Task: Find connections with filter location Cannock with filter topic #Entrepreneurshipwith filter profile language Potuguese with filter current company Intellias with filter school Jamnalal Bajaj Institute of Management Studies (JBIMS) with filter industry Consumer Goods Rental with filter service category Event Planning with filter keywords title Courier
Action: Mouse moved to (523, 79)
Screenshot: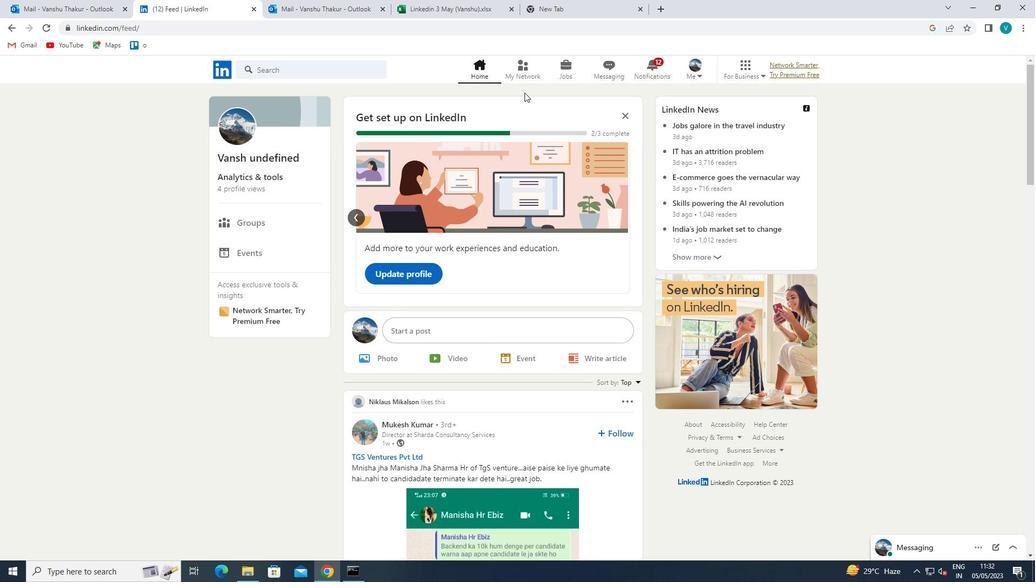 
Action: Mouse pressed left at (523, 79)
Screenshot: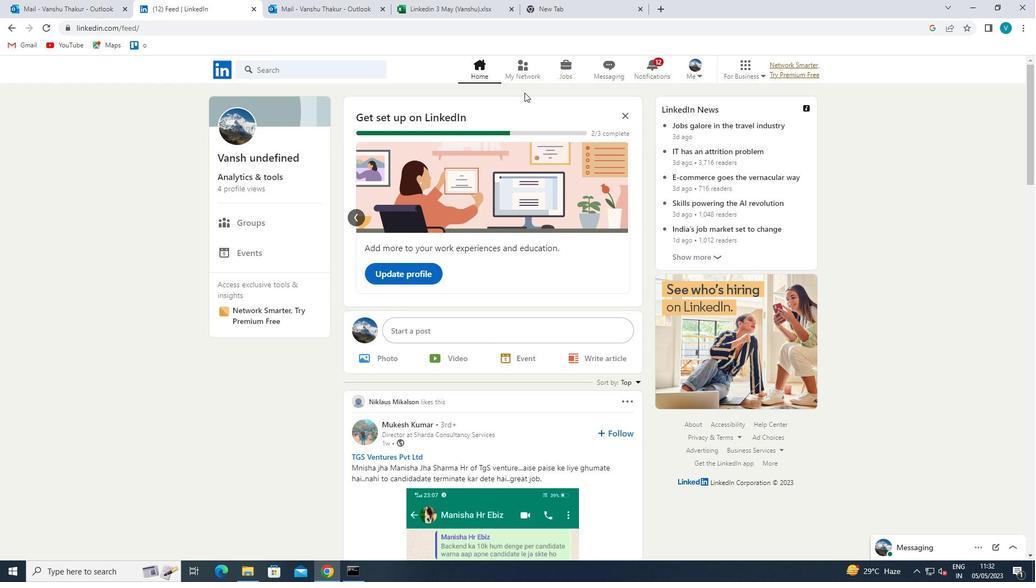 
Action: Mouse moved to (320, 127)
Screenshot: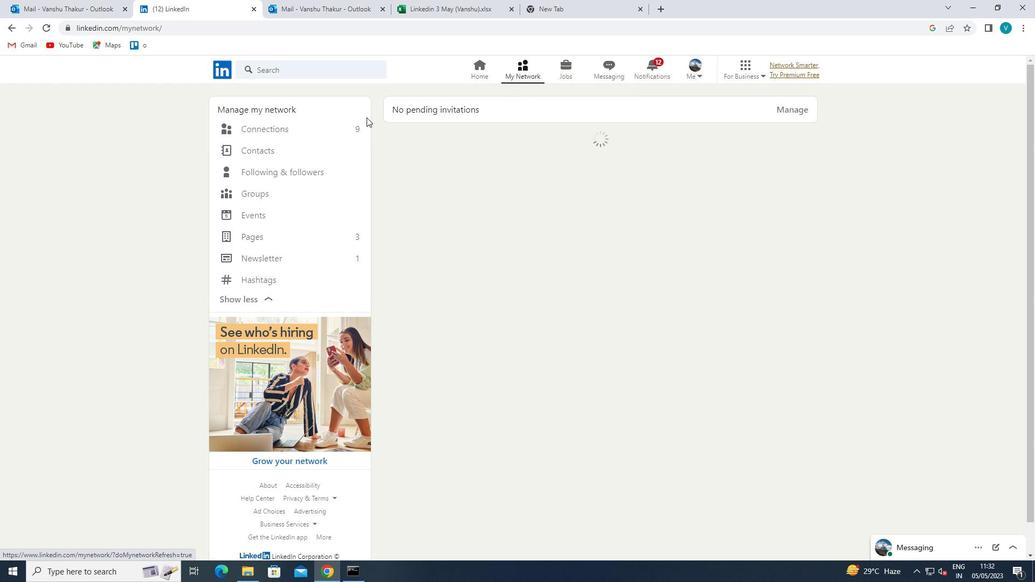 
Action: Mouse pressed left at (320, 127)
Screenshot: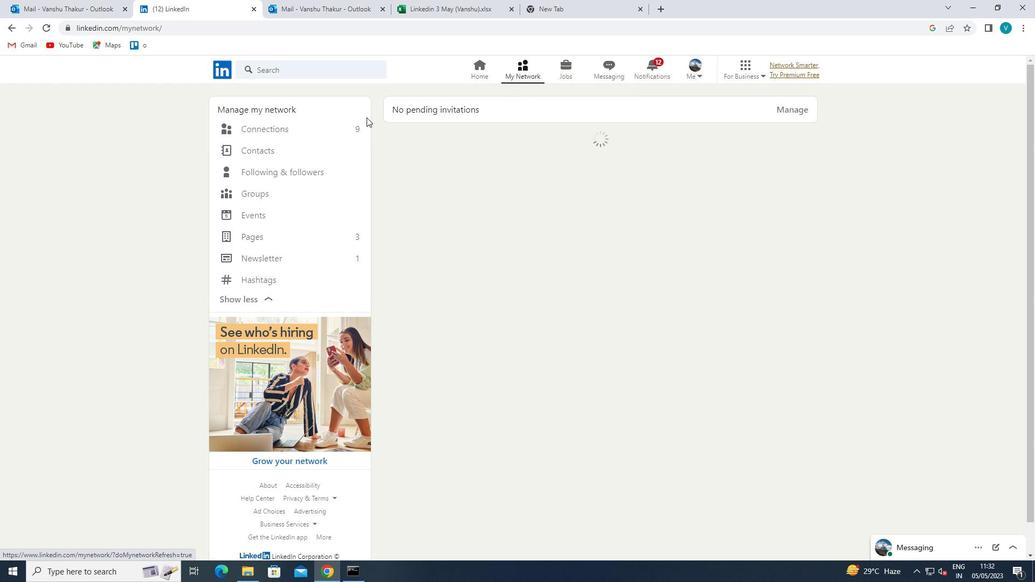 
Action: Mouse moved to (603, 128)
Screenshot: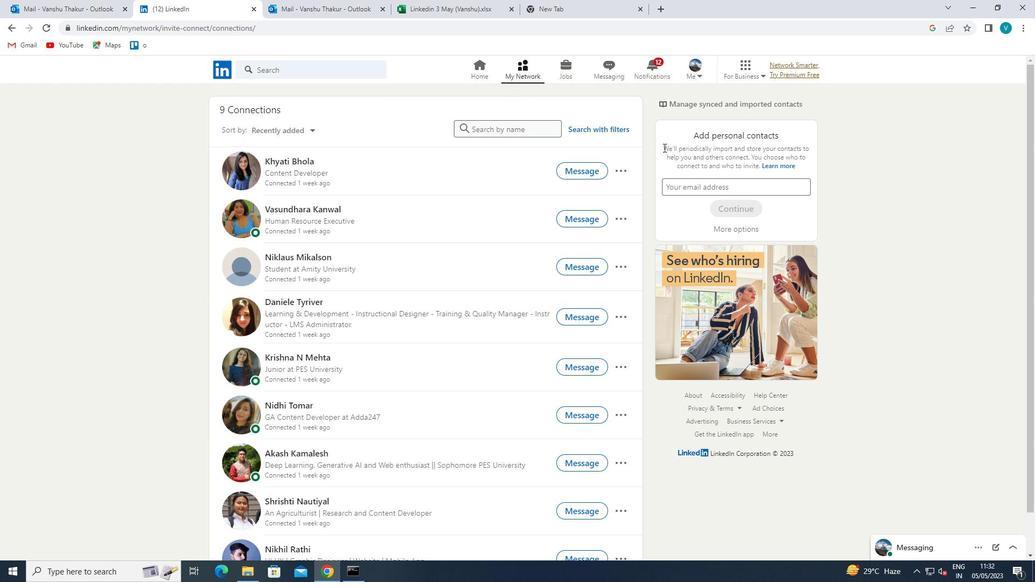 
Action: Mouse pressed left at (603, 128)
Screenshot: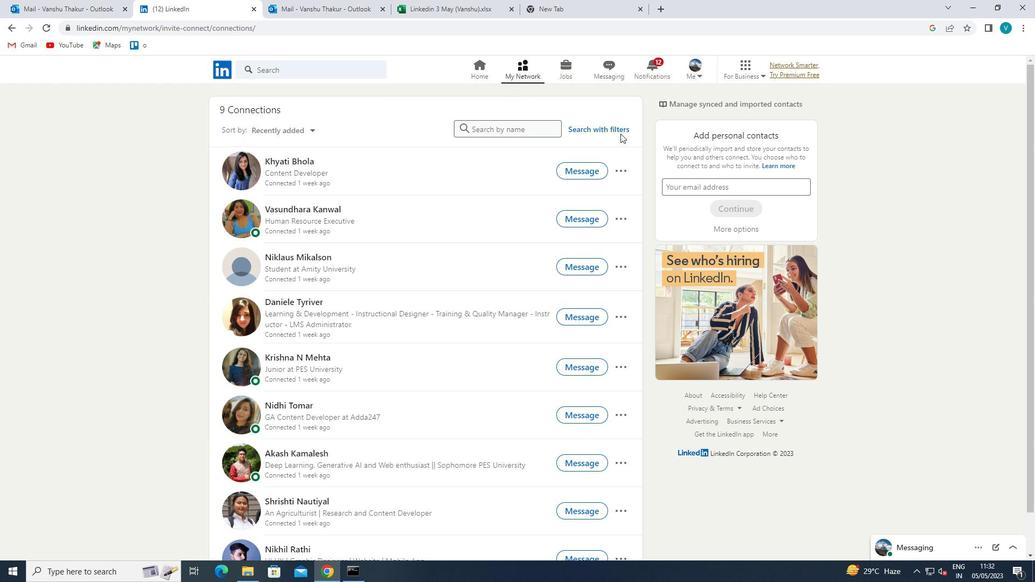 
Action: Mouse moved to (523, 101)
Screenshot: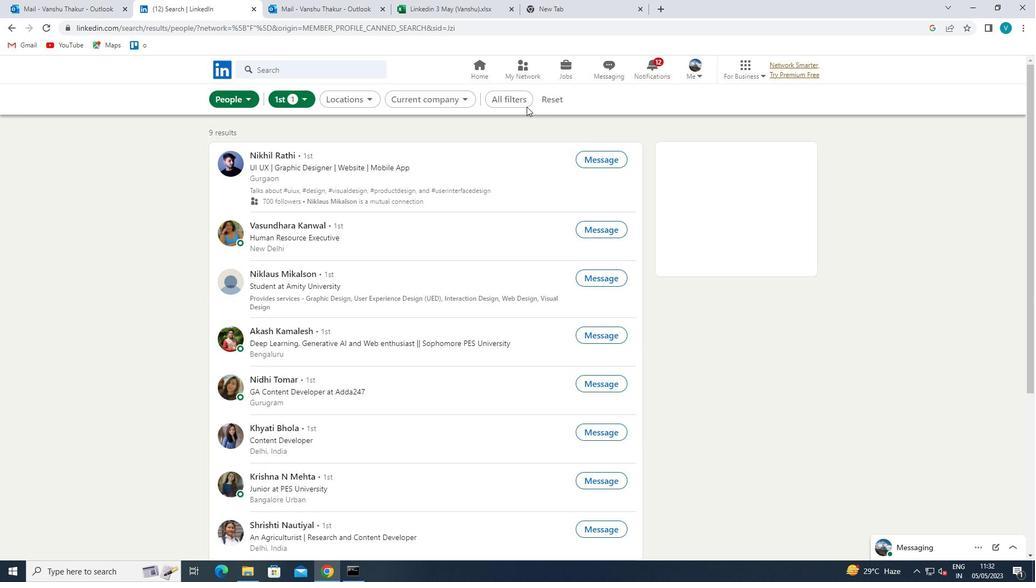 
Action: Mouse pressed left at (523, 101)
Screenshot: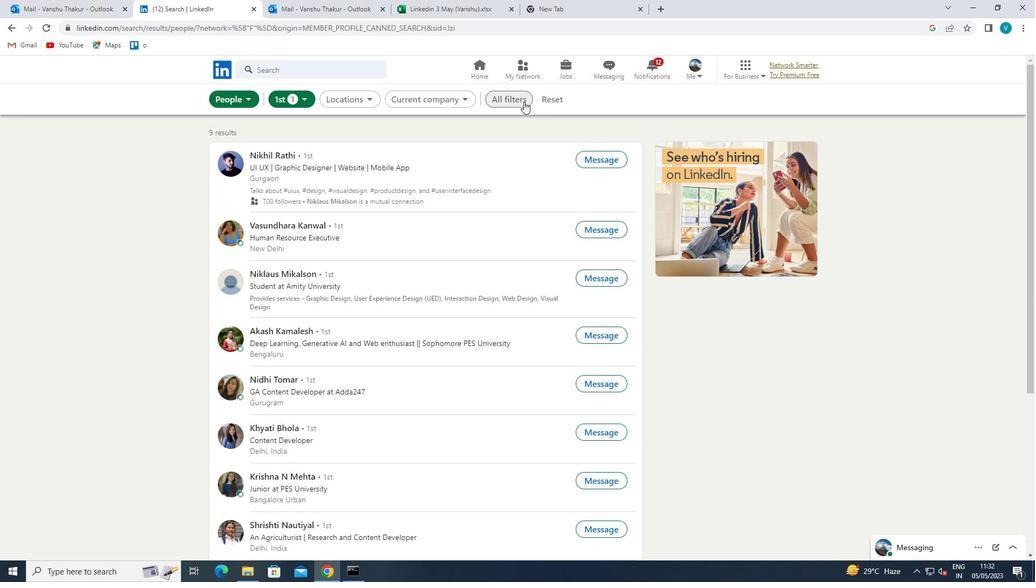 
Action: Mouse moved to (880, 237)
Screenshot: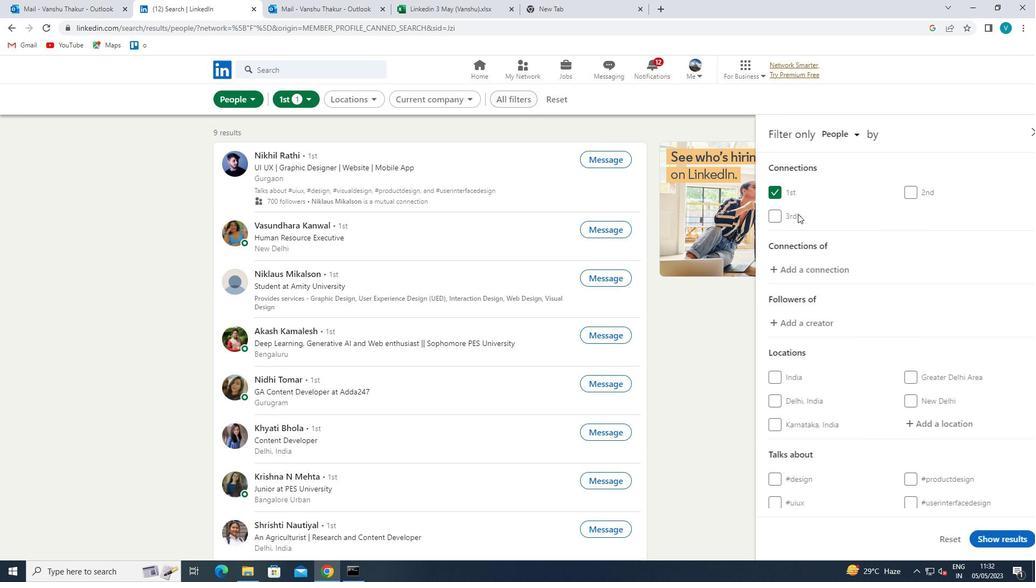 
Action: Mouse scrolled (880, 236) with delta (0, 0)
Screenshot: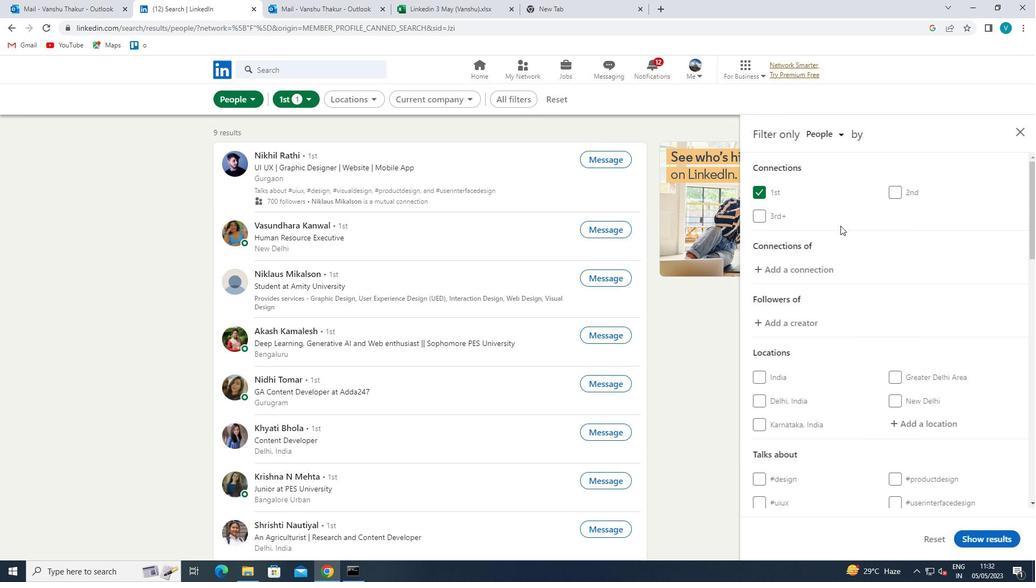 
Action: Mouse moved to (881, 237)
Screenshot: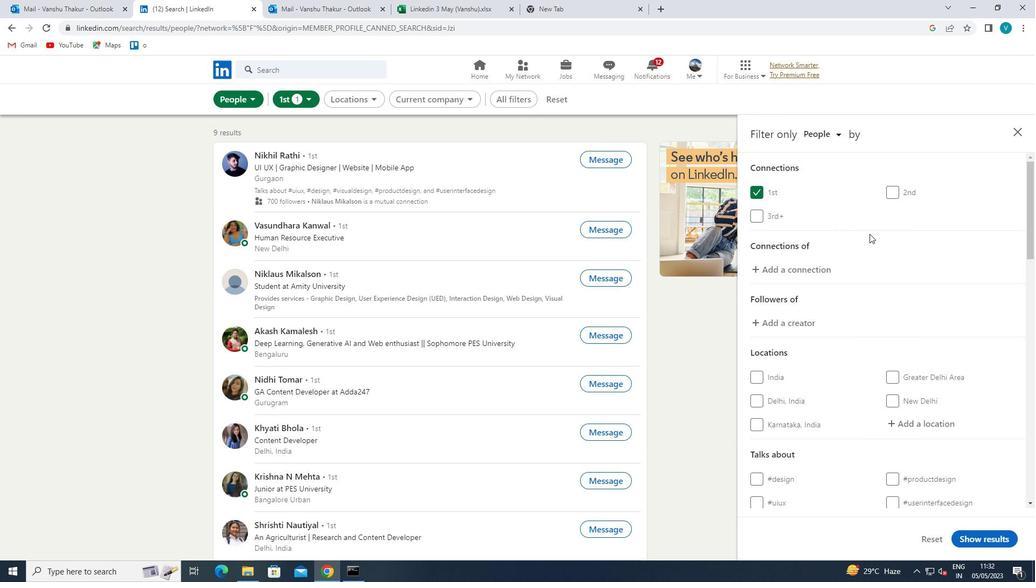 
Action: Mouse scrolled (881, 237) with delta (0, 0)
Screenshot: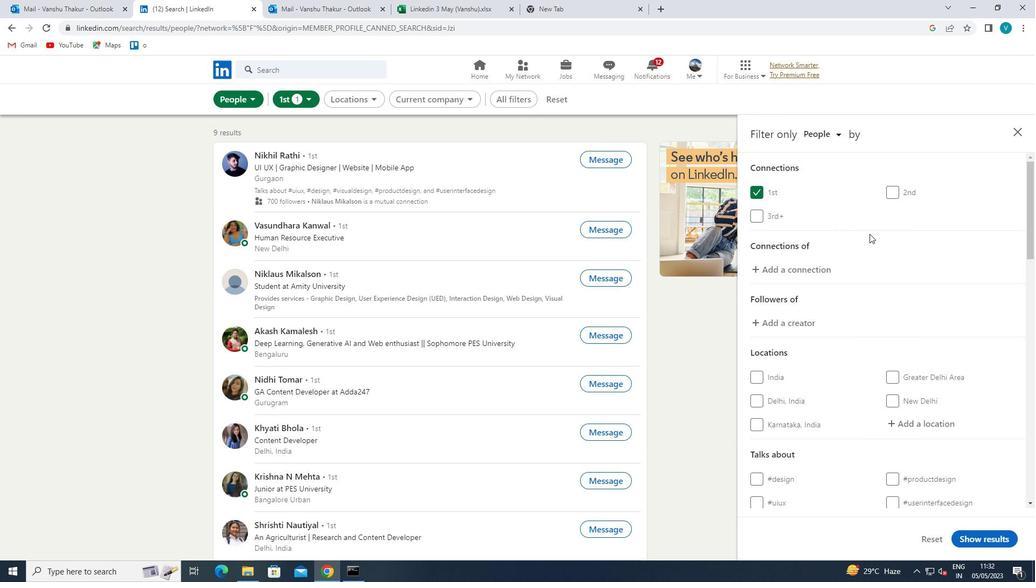
Action: Mouse moved to (923, 315)
Screenshot: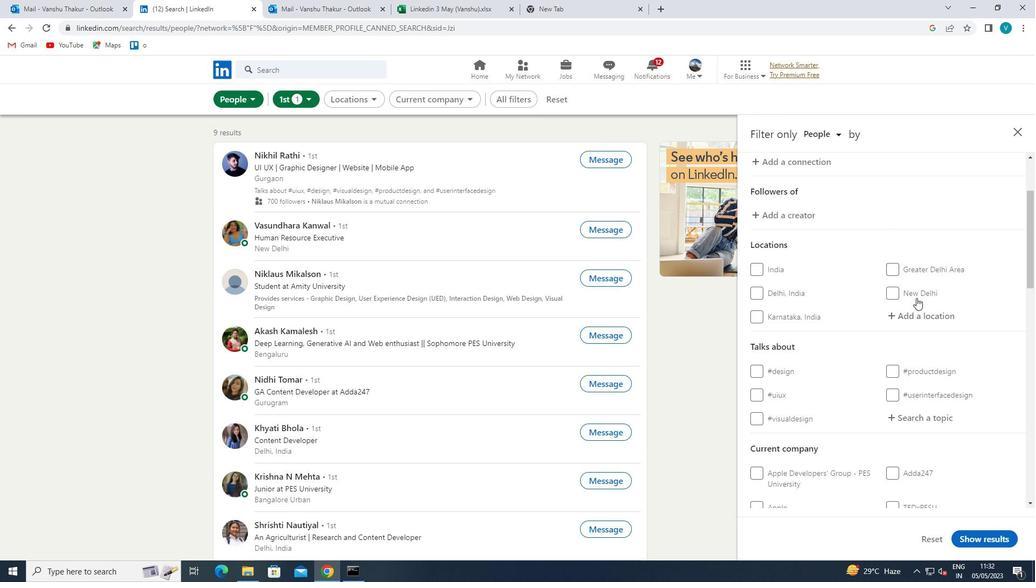 
Action: Mouse pressed left at (923, 315)
Screenshot: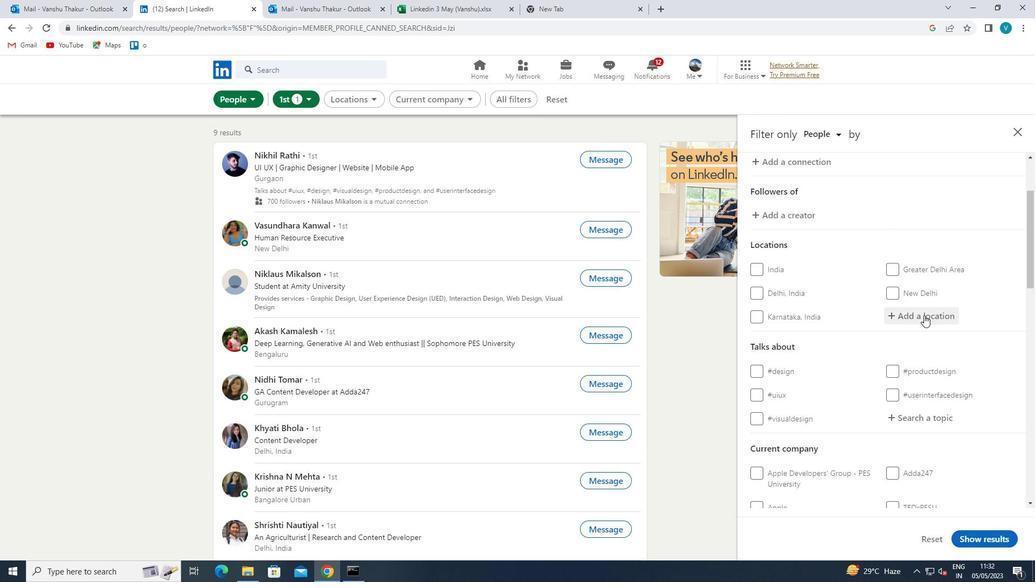 
Action: Key pressed <Key.shift>CANNOCK
Screenshot: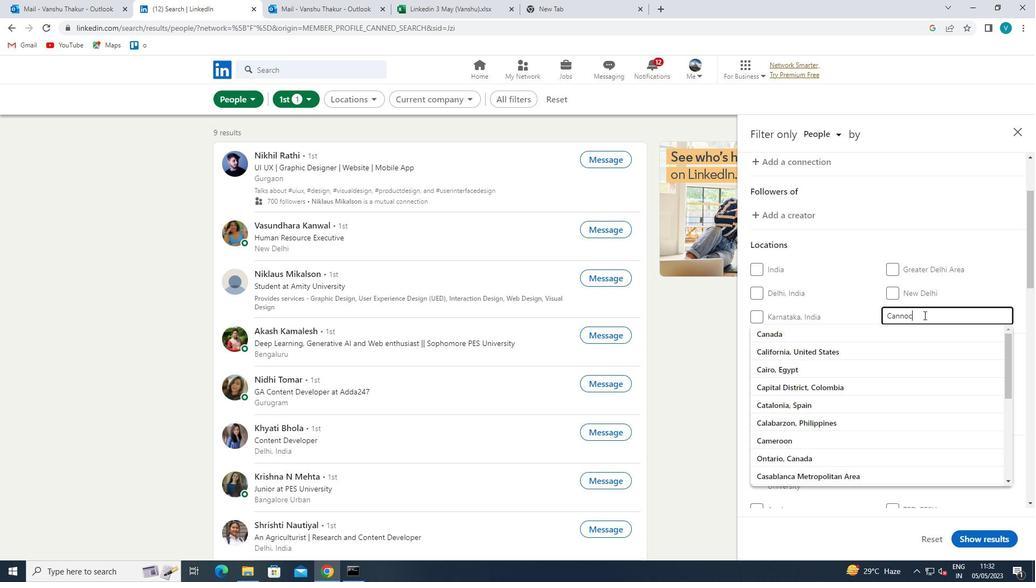 
Action: Mouse moved to (909, 323)
Screenshot: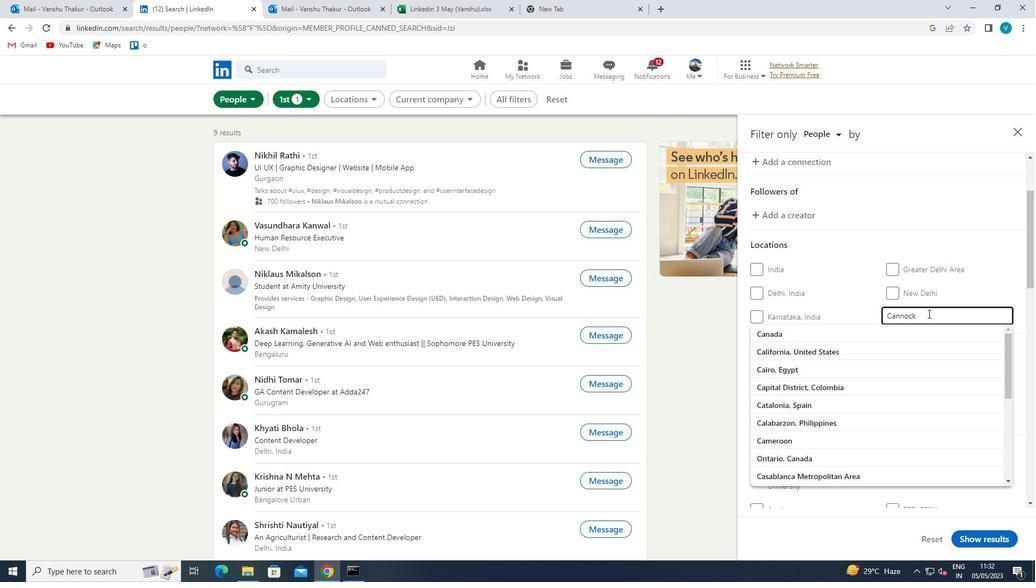 
Action: Mouse pressed left at (909, 323)
Screenshot: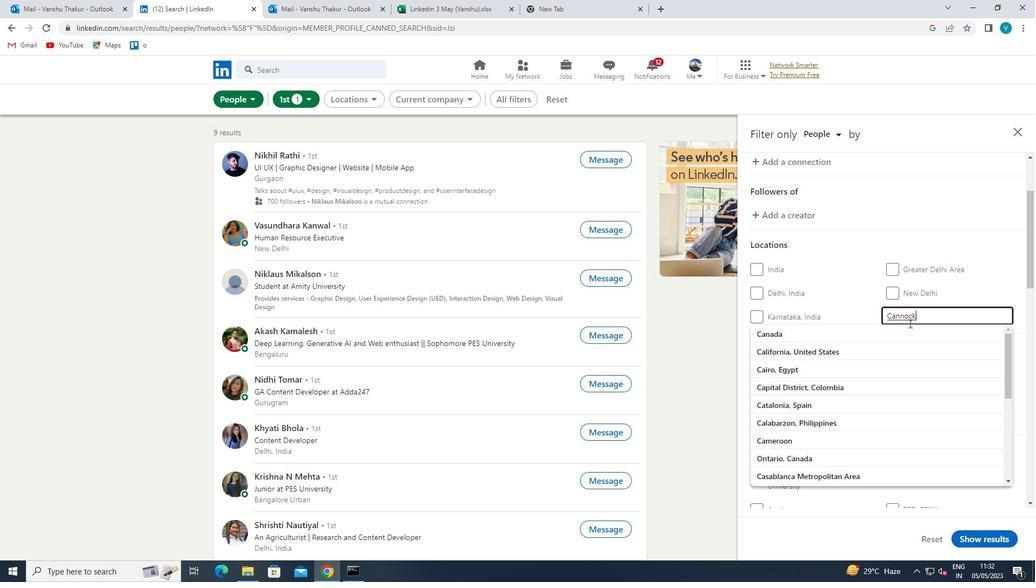 
Action: Mouse moved to (904, 324)
Screenshot: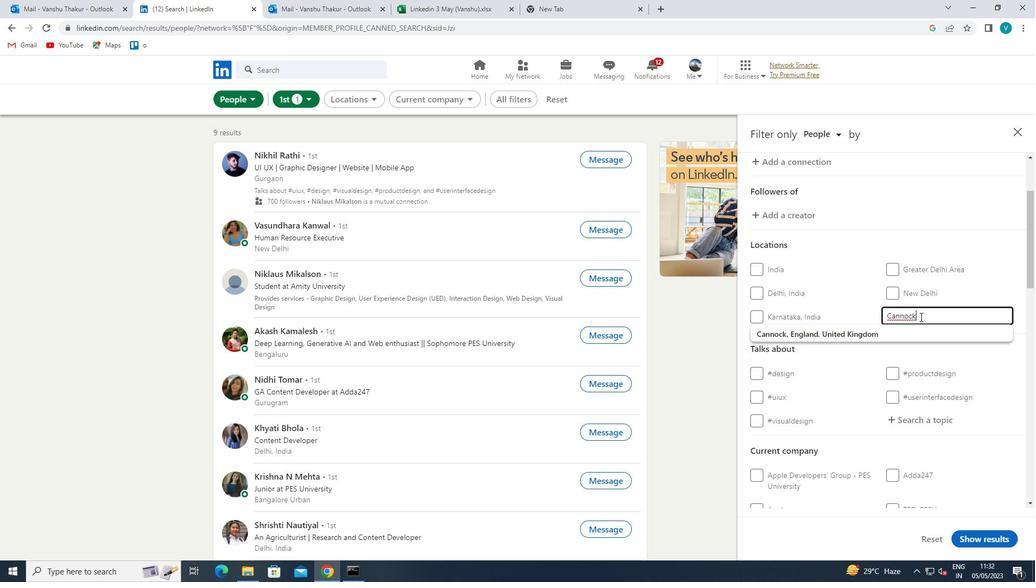 
Action: Mouse pressed left at (904, 324)
Screenshot: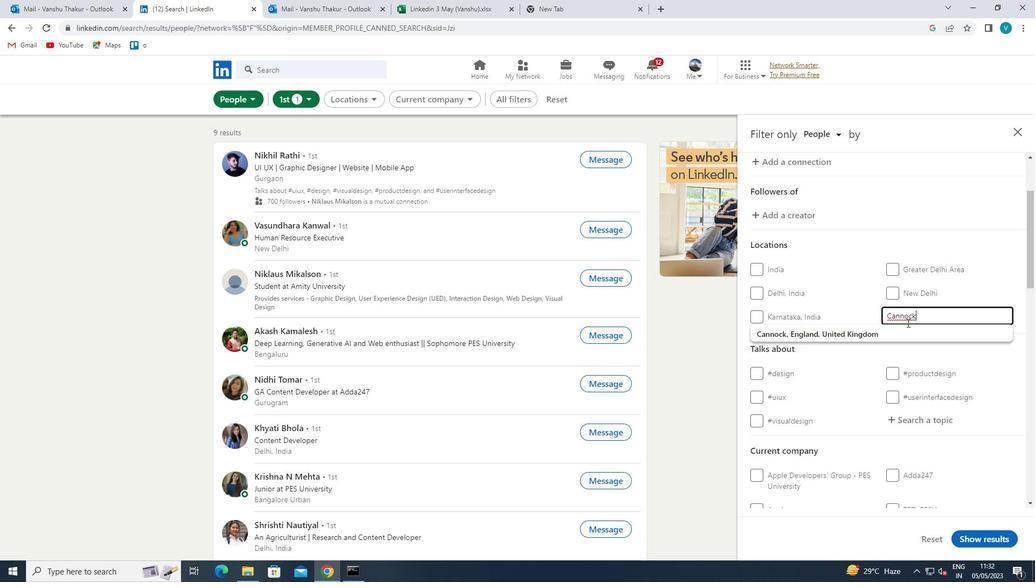 
Action: Mouse scrolled (904, 323) with delta (0, 0)
Screenshot: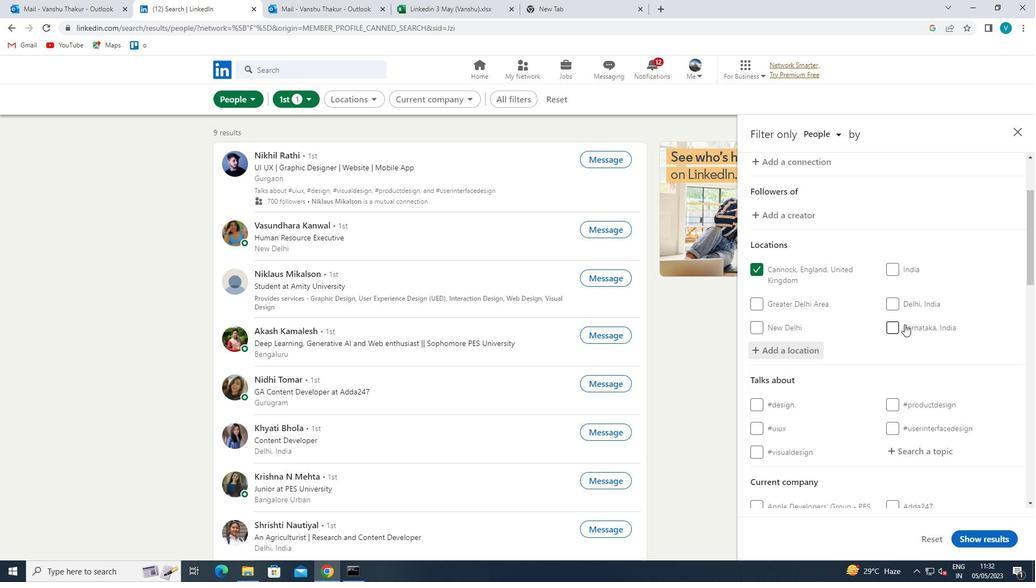 
Action: Mouse scrolled (904, 323) with delta (0, 0)
Screenshot: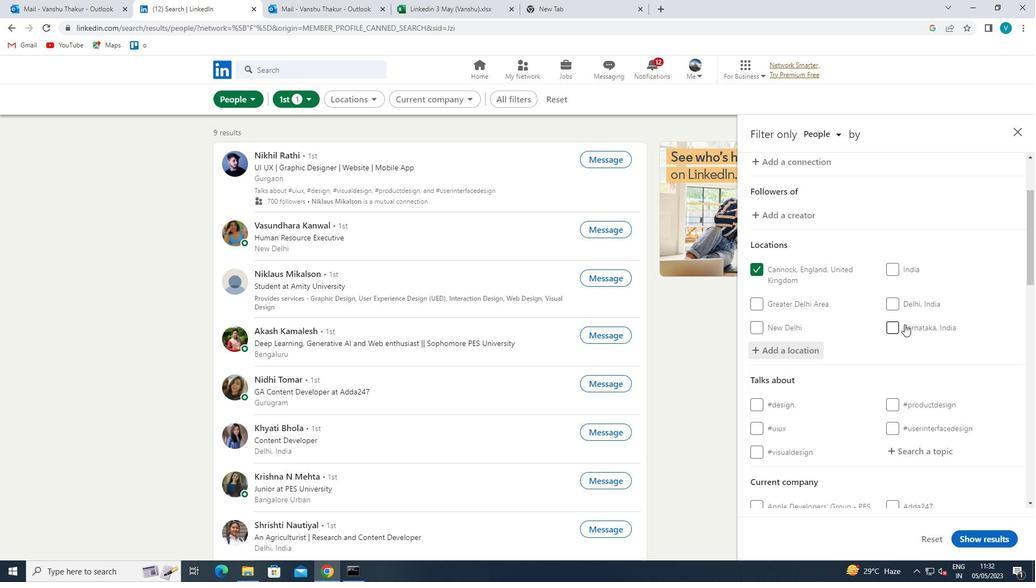
Action: Mouse moved to (909, 342)
Screenshot: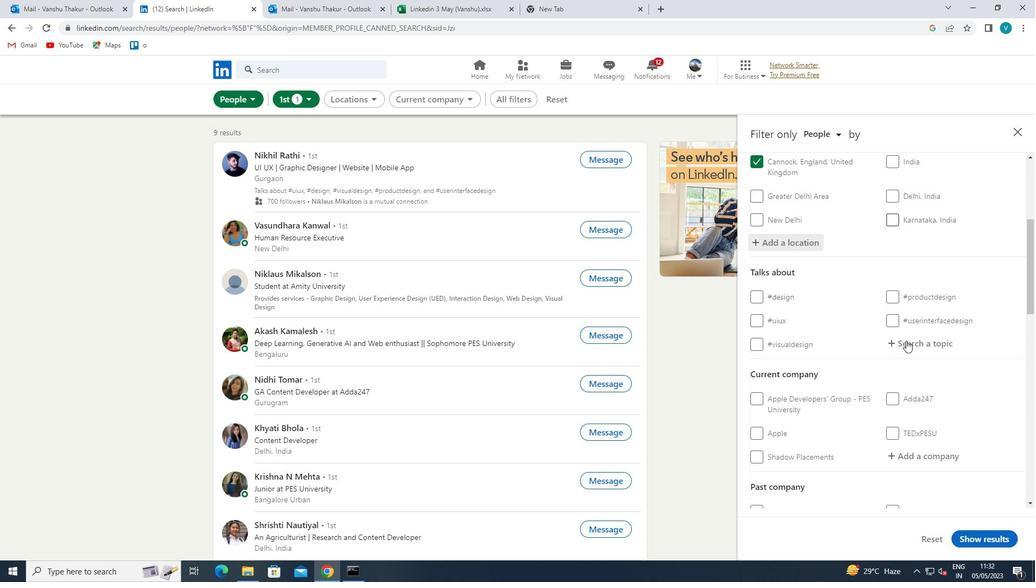 
Action: Mouse pressed left at (909, 342)
Screenshot: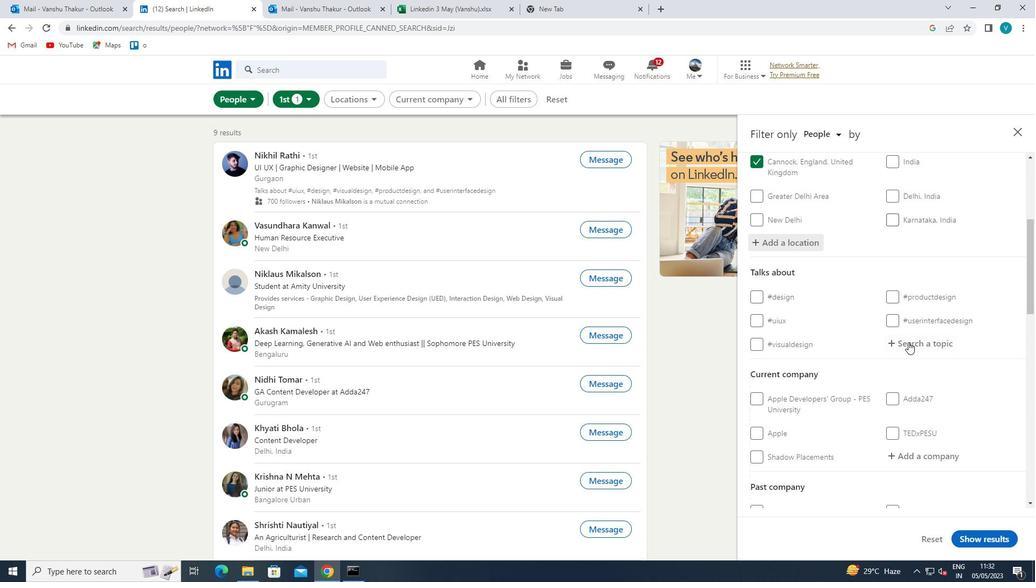 
Action: Key pressed ENTREPRENEUR
Screenshot: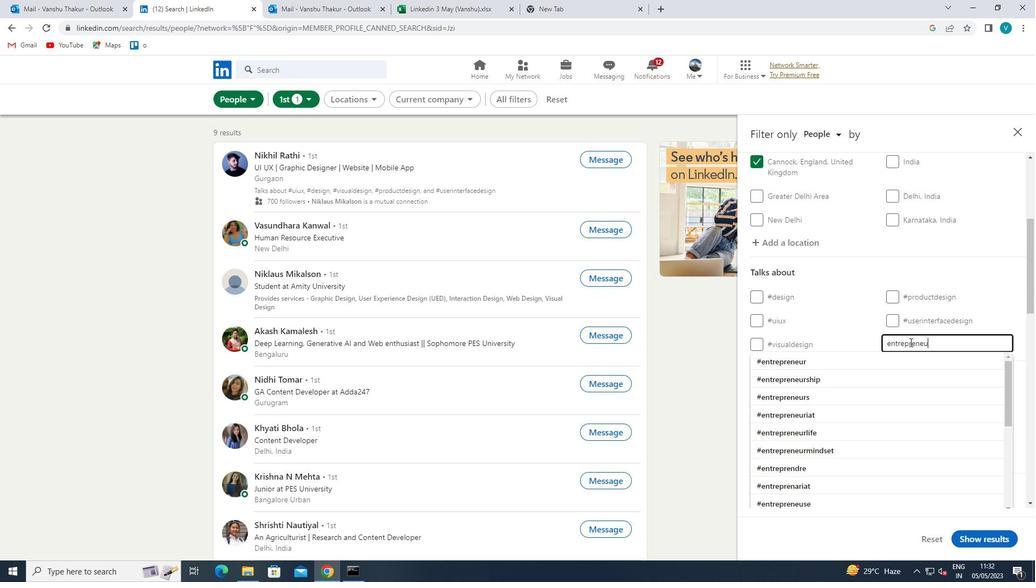 
Action: Mouse moved to (888, 373)
Screenshot: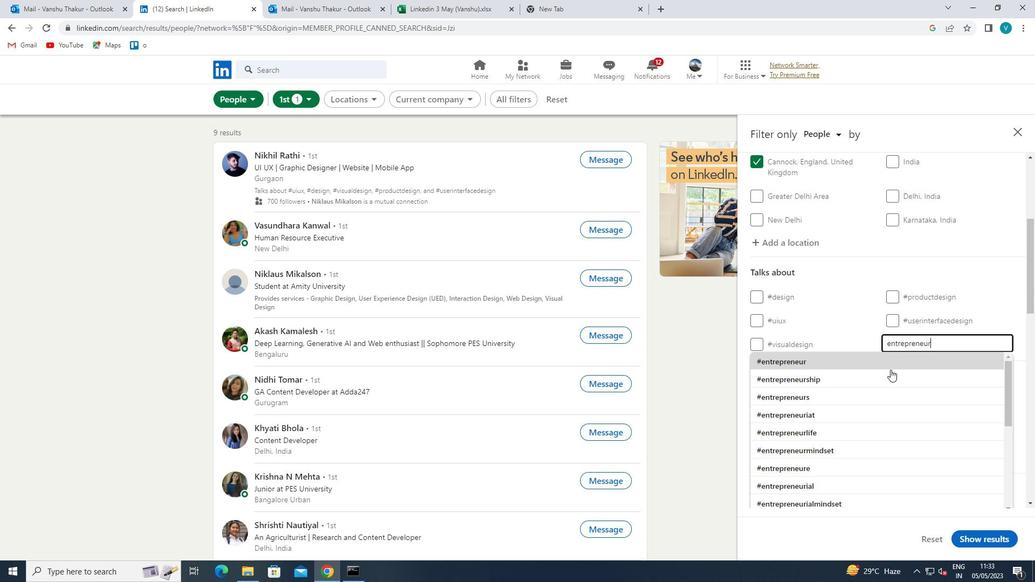 
Action: Mouse pressed left at (888, 373)
Screenshot: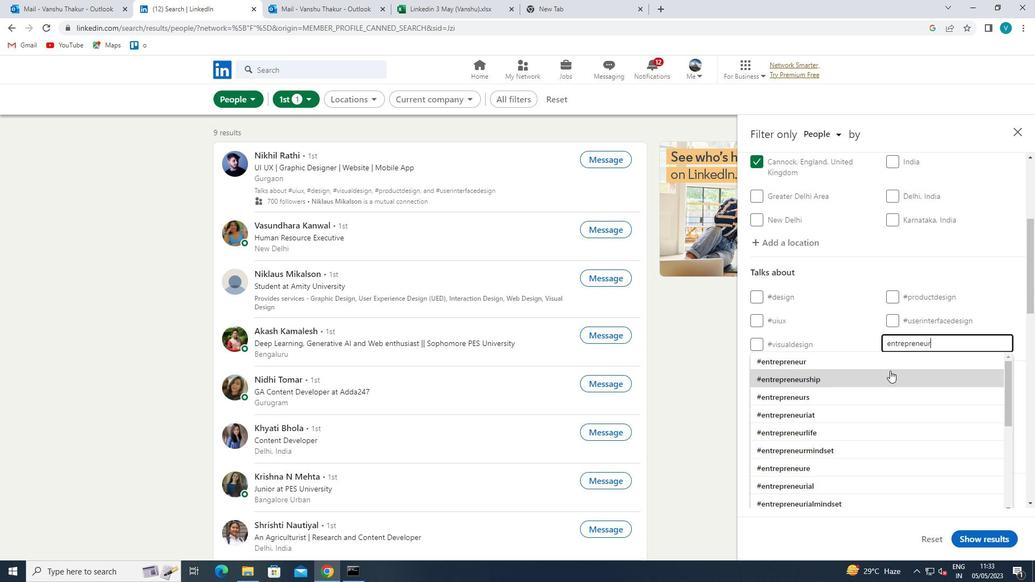 
Action: Mouse moved to (888, 374)
Screenshot: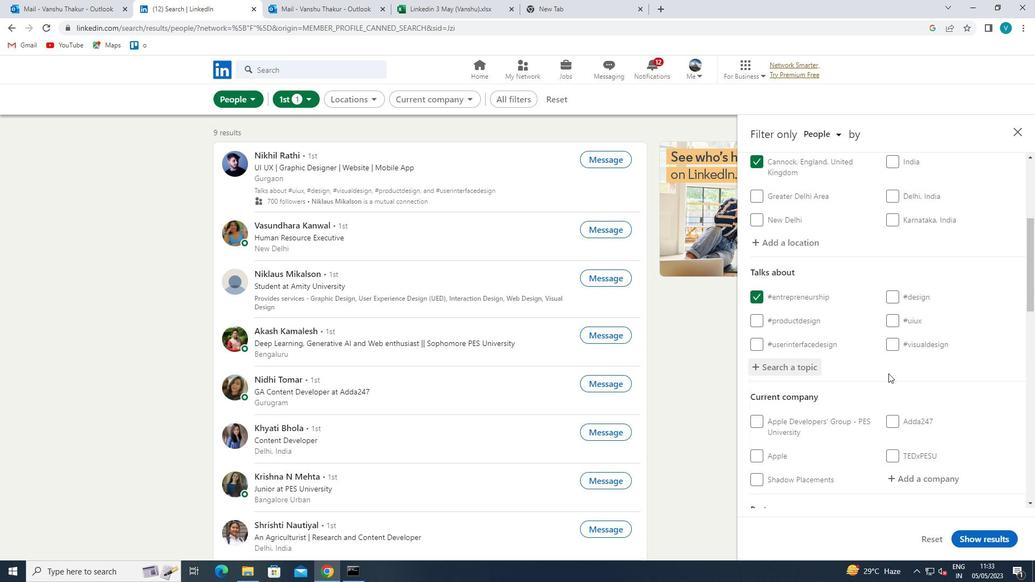 
Action: Mouse scrolled (888, 374) with delta (0, 0)
Screenshot: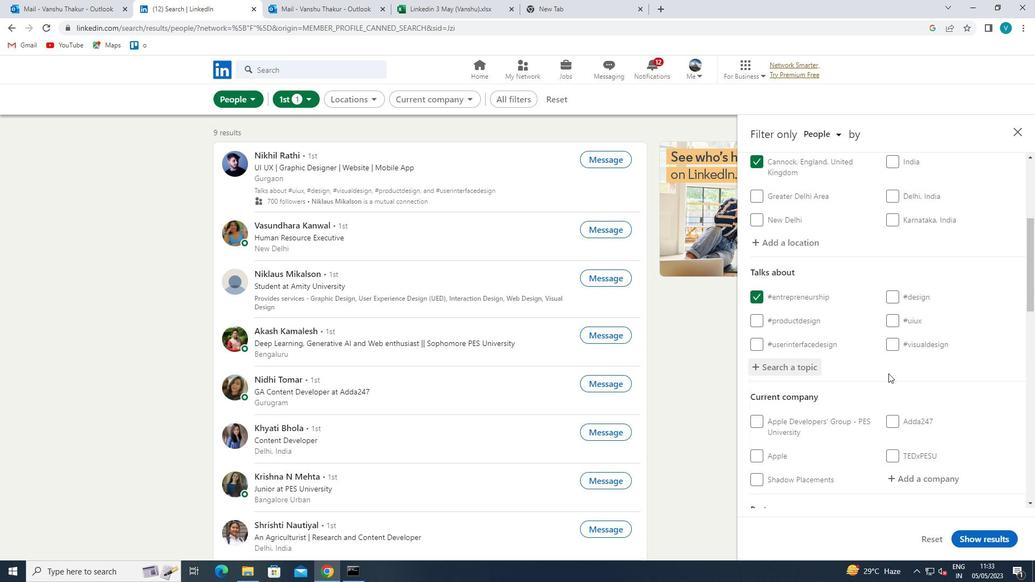 
Action: Mouse moved to (888, 375)
Screenshot: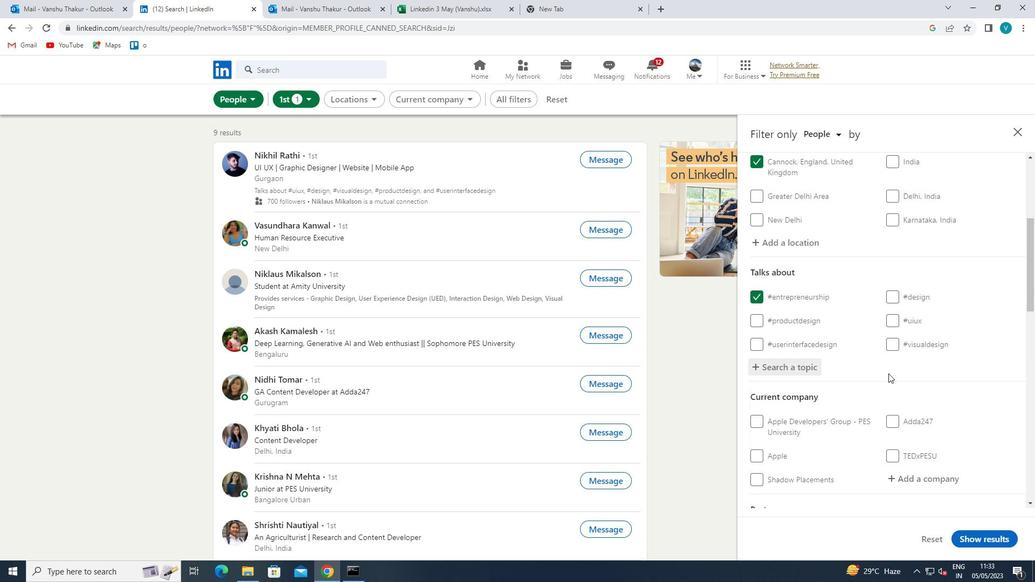 
Action: Mouse scrolled (888, 374) with delta (0, 0)
Screenshot: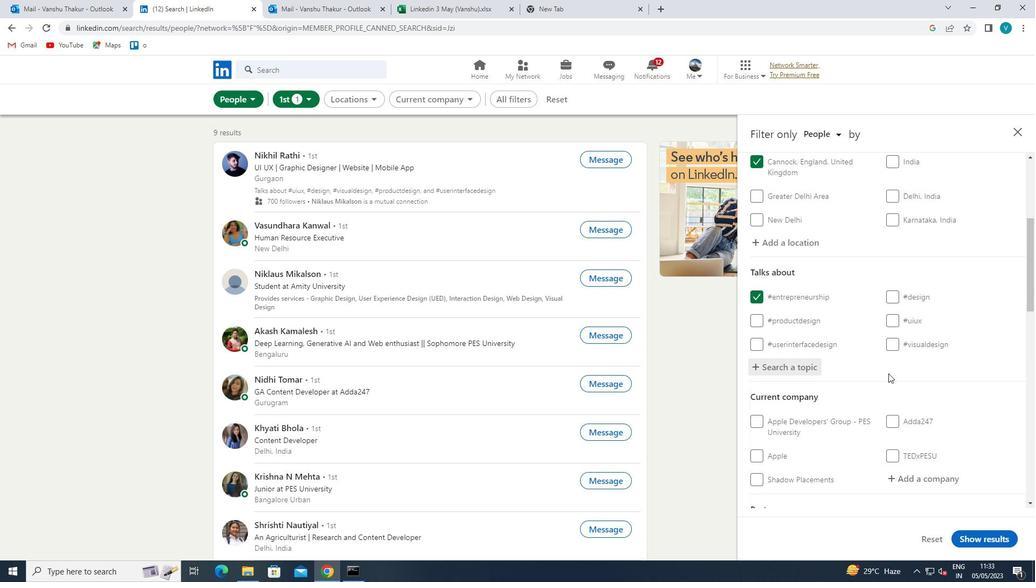 
Action: Mouse scrolled (888, 374) with delta (0, 0)
Screenshot: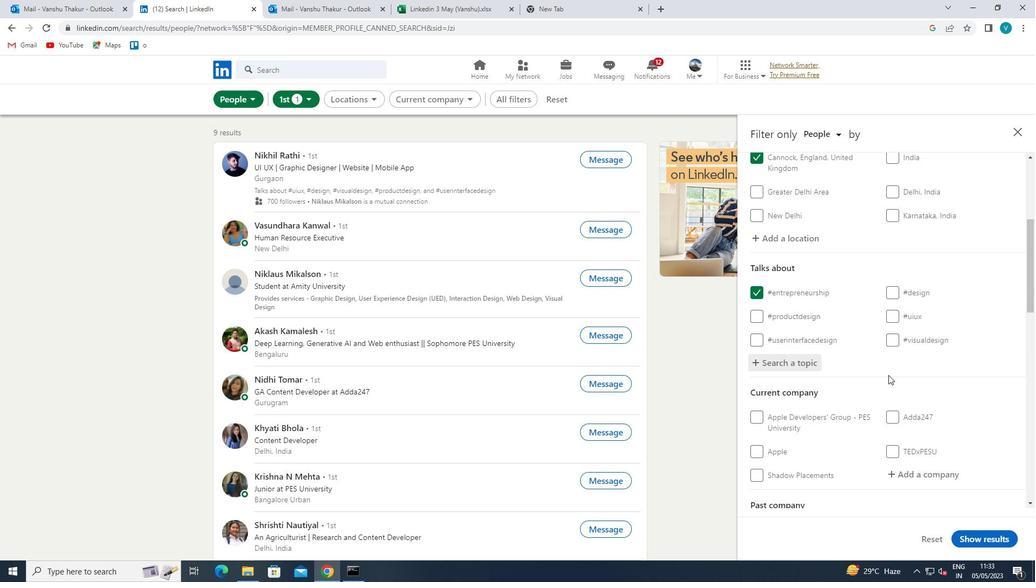 
Action: Mouse moved to (920, 320)
Screenshot: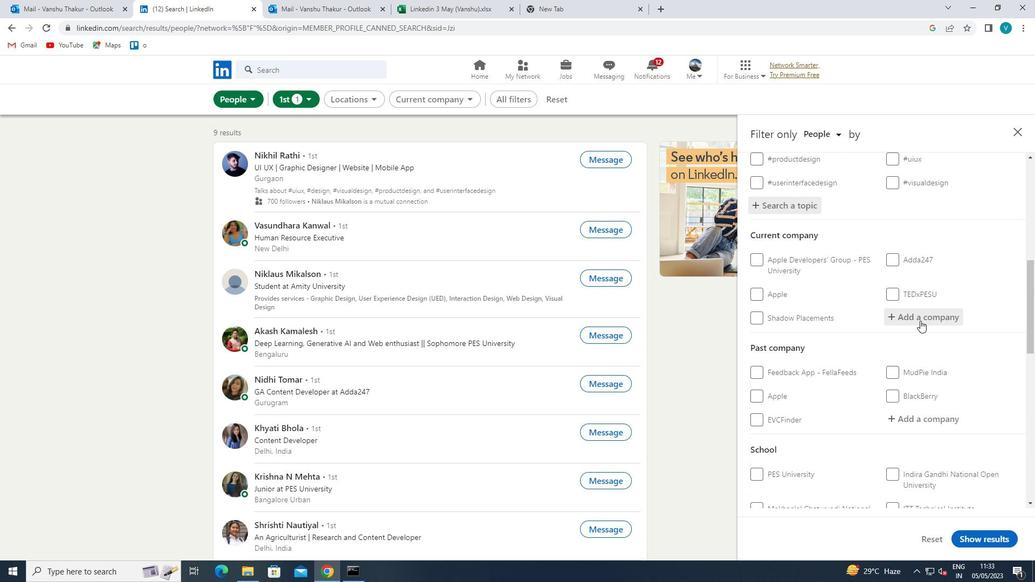 
Action: Mouse pressed left at (920, 320)
Screenshot: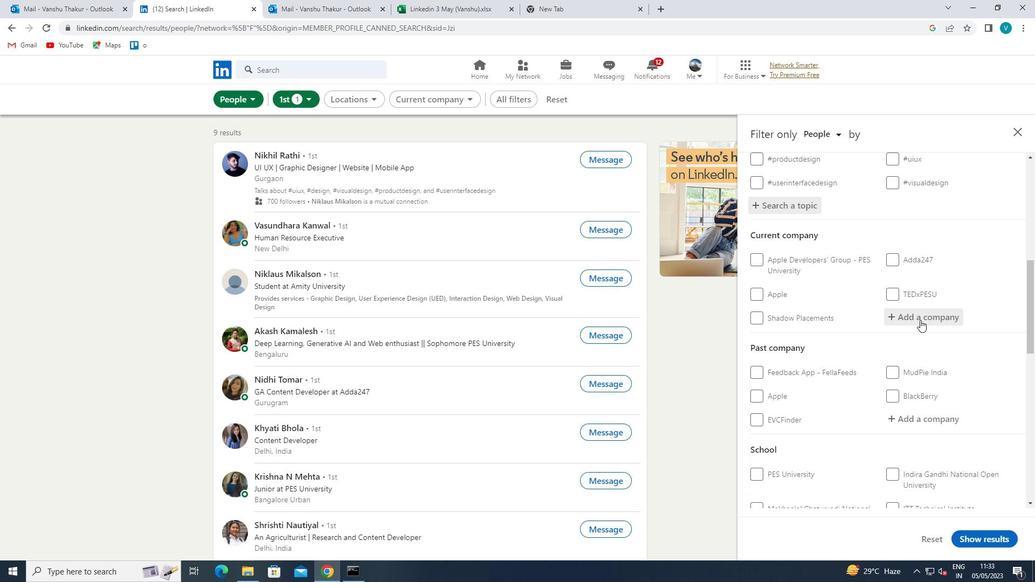 
Action: Key pressed <Key.shift><Key.shift>INTELLIAS
Screenshot: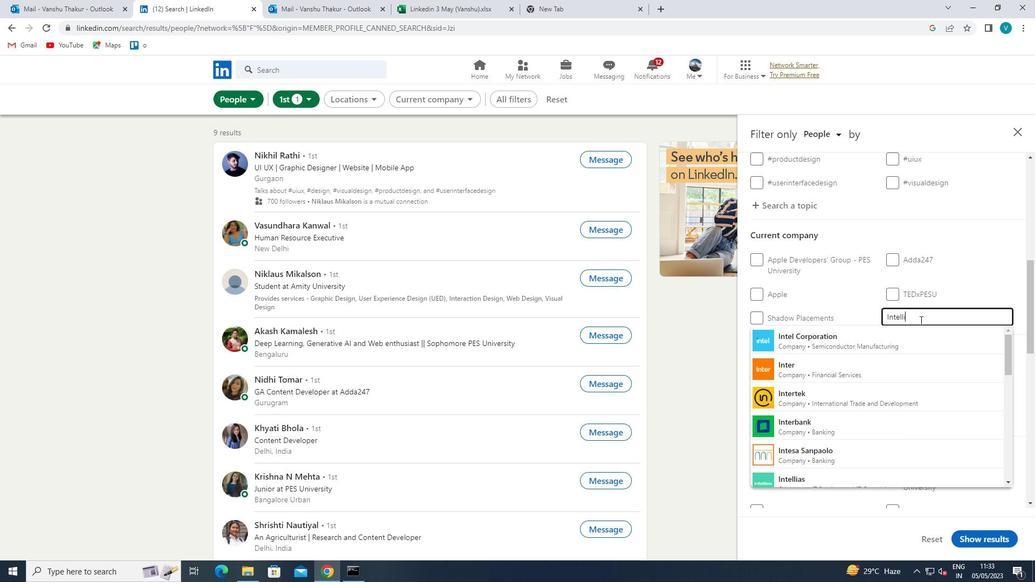 
Action: Mouse moved to (907, 334)
Screenshot: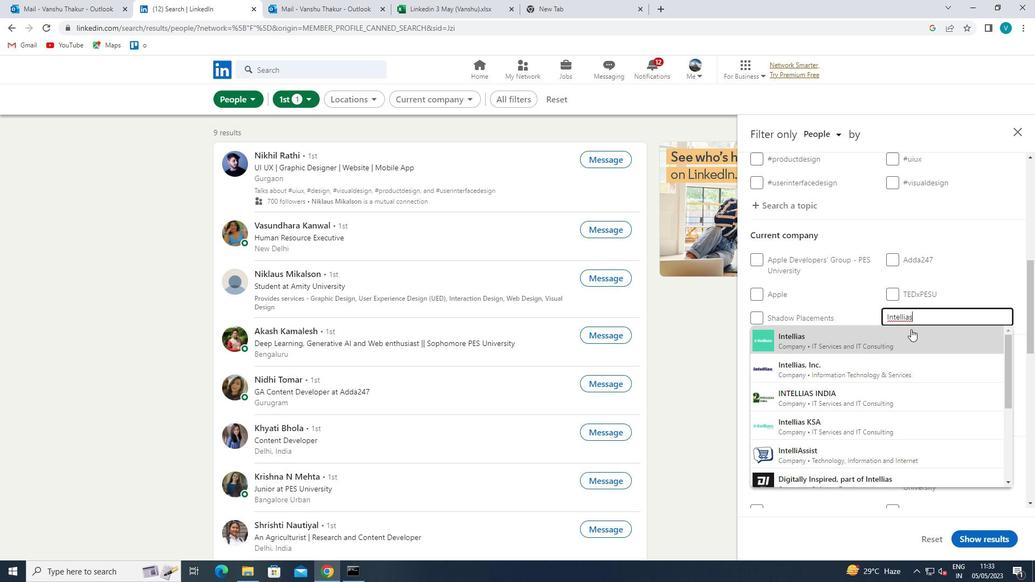 
Action: Mouse pressed left at (907, 334)
Screenshot: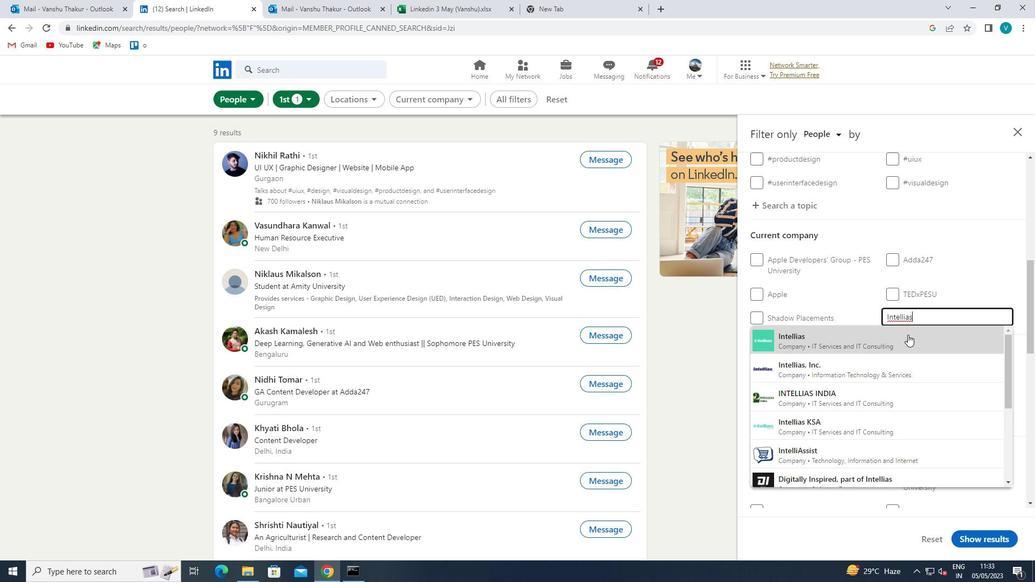 
Action: Mouse scrolled (907, 334) with delta (0, 0)
Screenshot: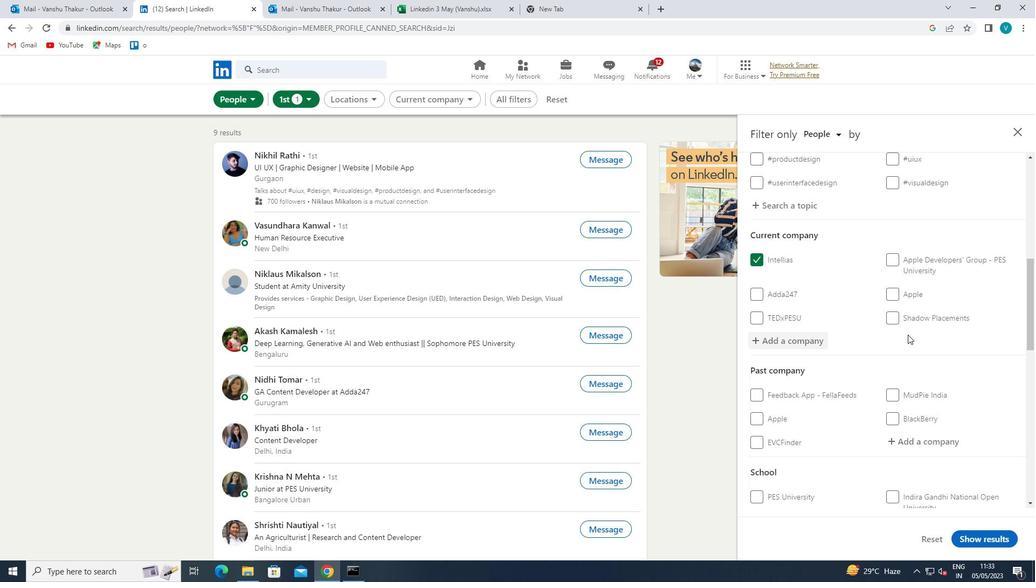
Action: Mouse scrolled (907, 334) with delta (0, 0)
Screenshot: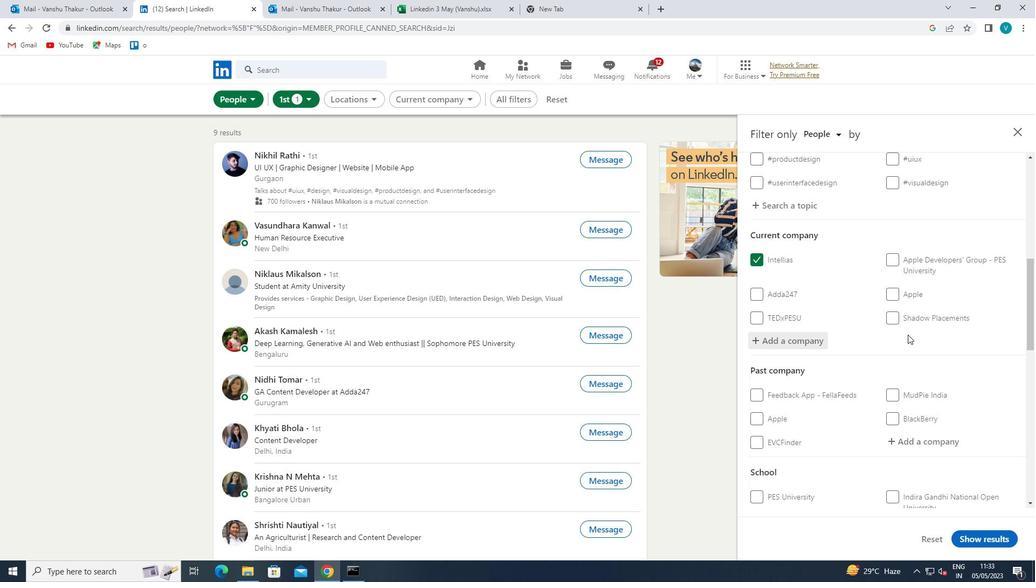 
Action: Mouse scrolled (907, 334) with delta (0, 0)
Screenshot: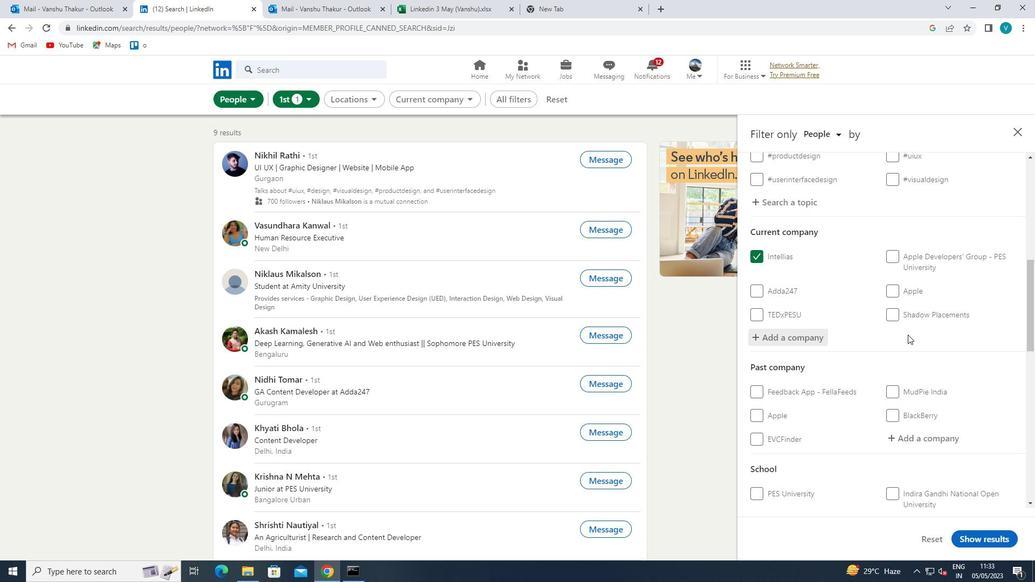 
Action: Mouse scrolled (907, 334) with delta (0, 0)
Screenshot: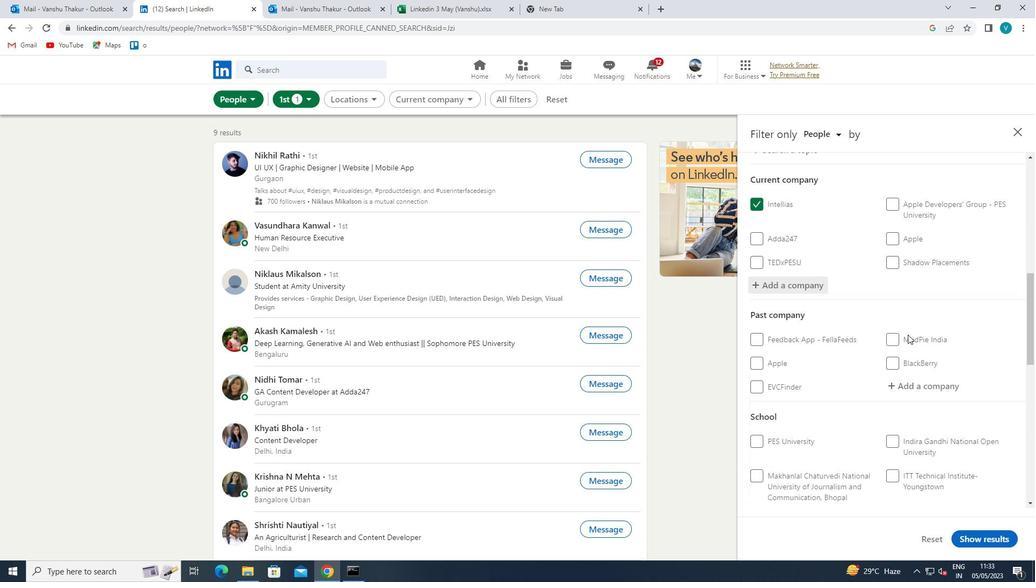 
Action: Mouse moved to (914, 360)
Screenshot: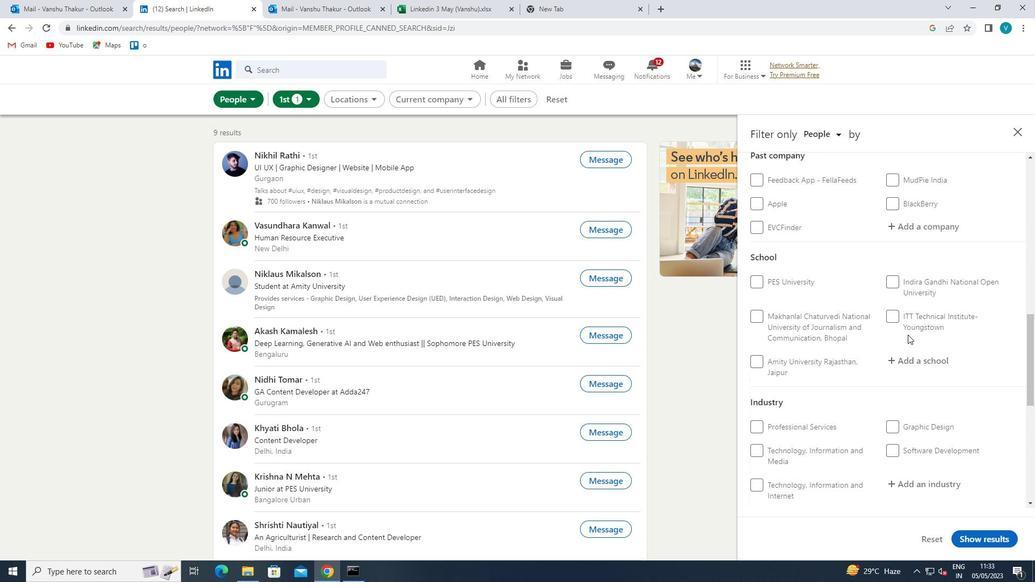 
Action: Mouse pressed left at (914, 360)
Screenshot: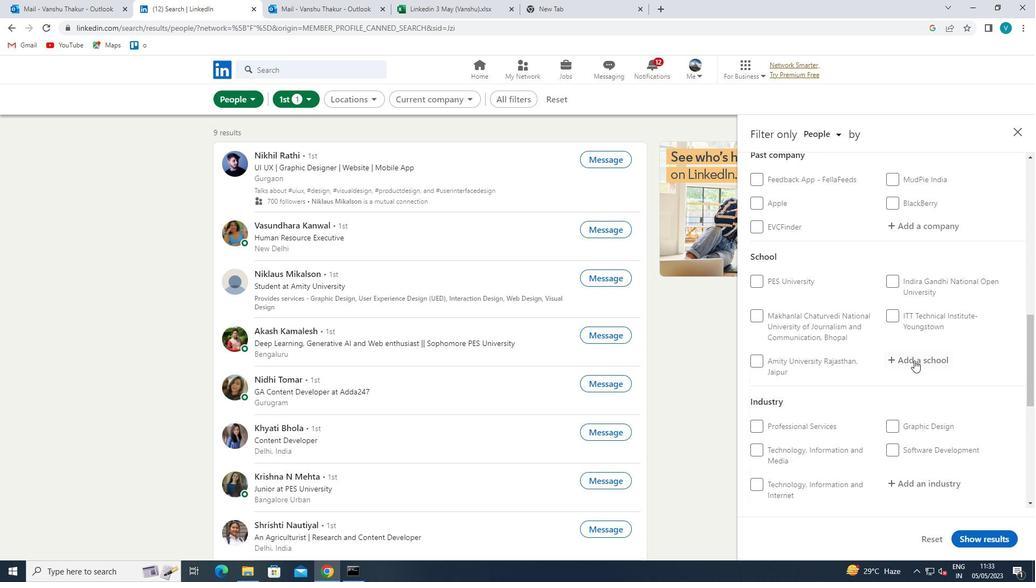 
Action: Key pressed <Key.shift>JAMNALAL
Screenshot: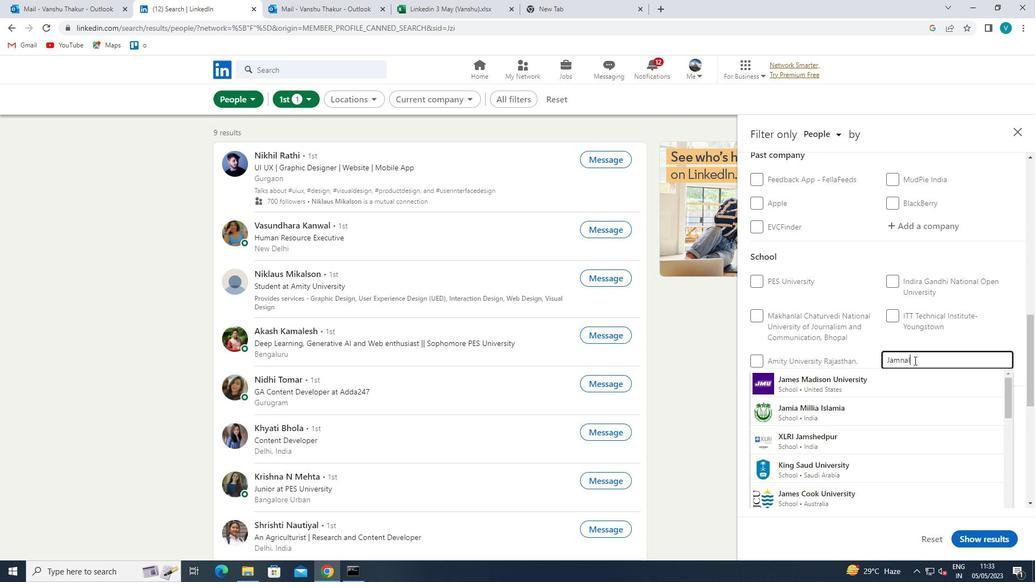 
Action: Mouse moved to (915, 391)
Screenshot: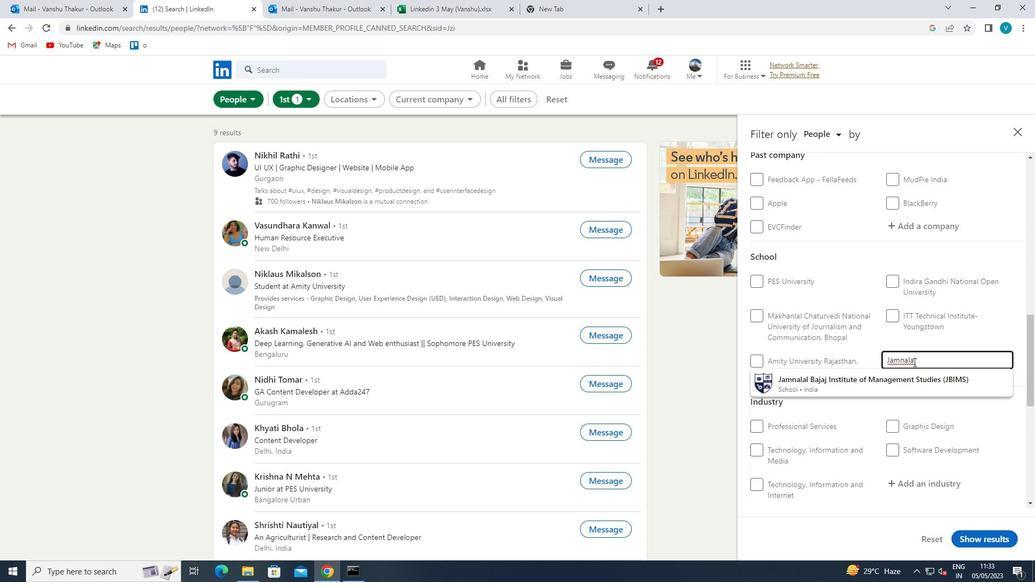 
Action: Mouse pressed left at (915, 391)
Screenshot: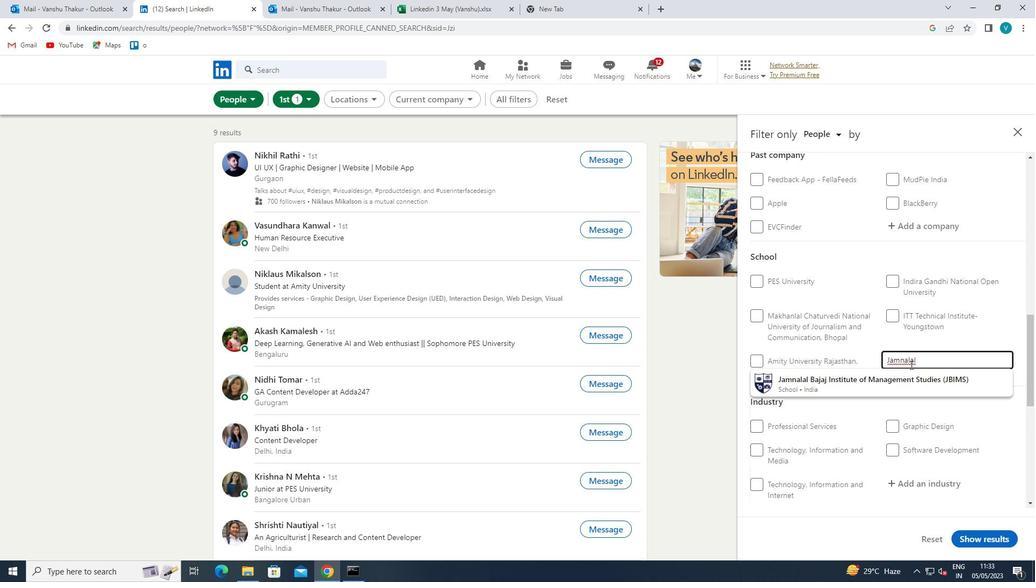 
Action: Mouse scrolled (915, 391) with delta (0, 0)
Screenshot: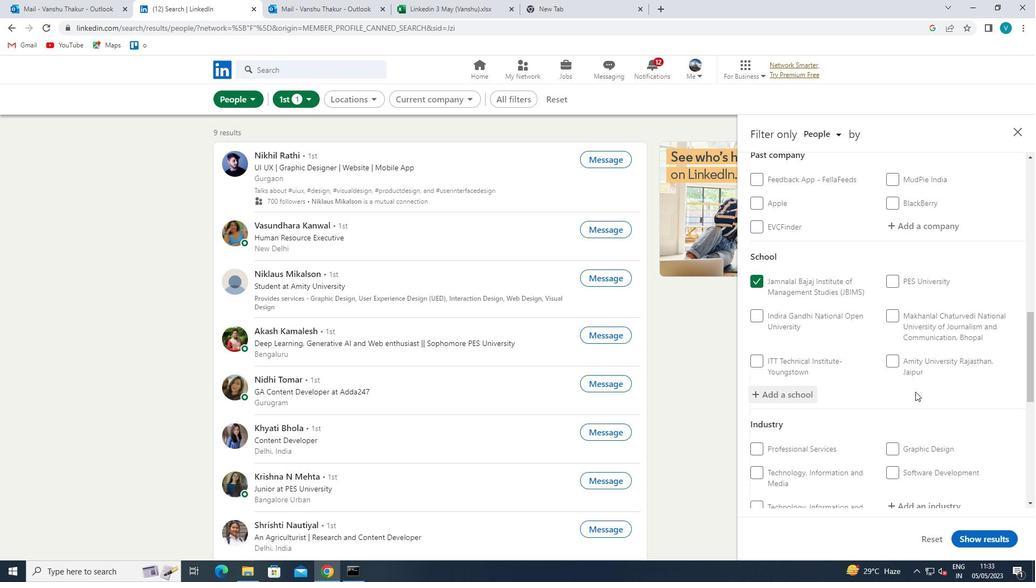 
Action: Mouse scrolled (915, 391) with delta (0, 0)
Screenshot: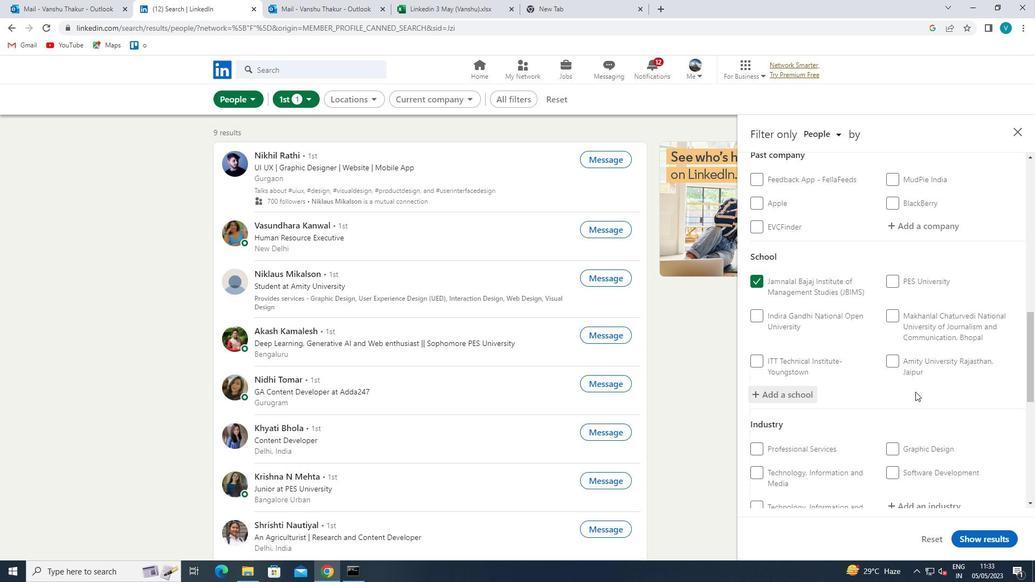
Action: Mouse moved to (919, 396)
Screenshot: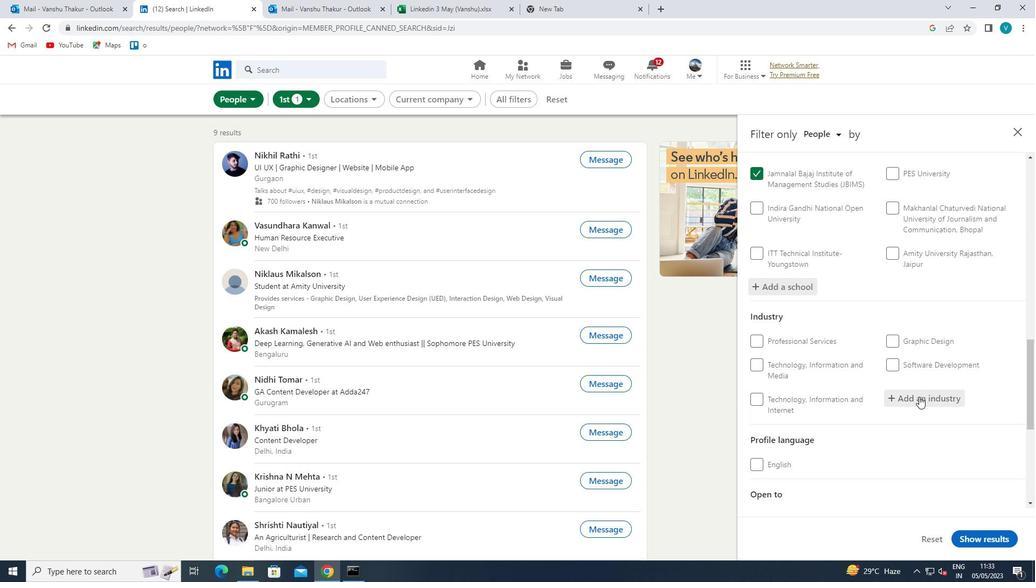
Action: Mouse pressed left at (919, 396)
Screenshot: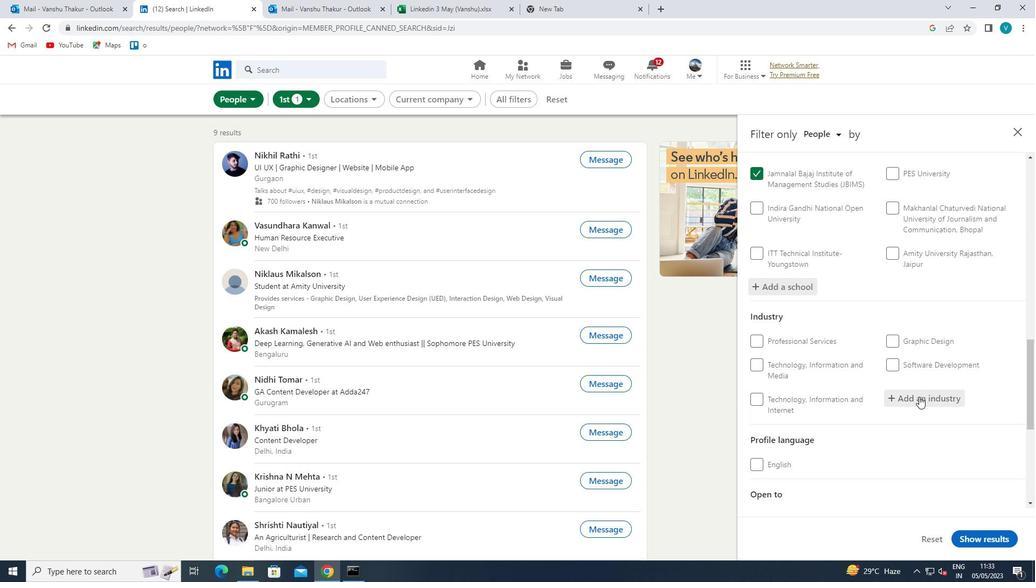 
Action: Key pressed <Key.shift>CONSUMER
Screenshot: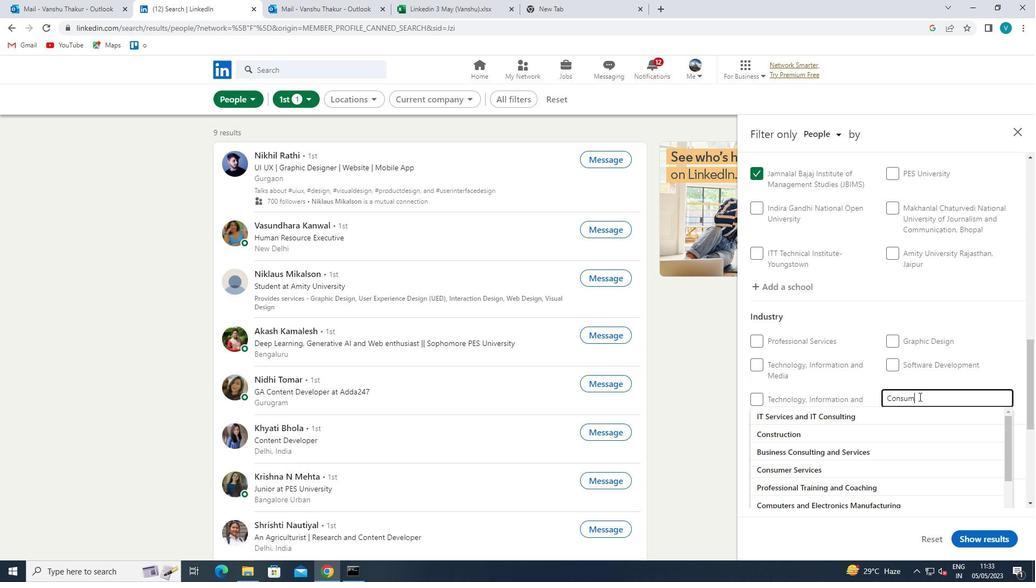 
Action: Mouse moved to (902, 426)
Screenshot: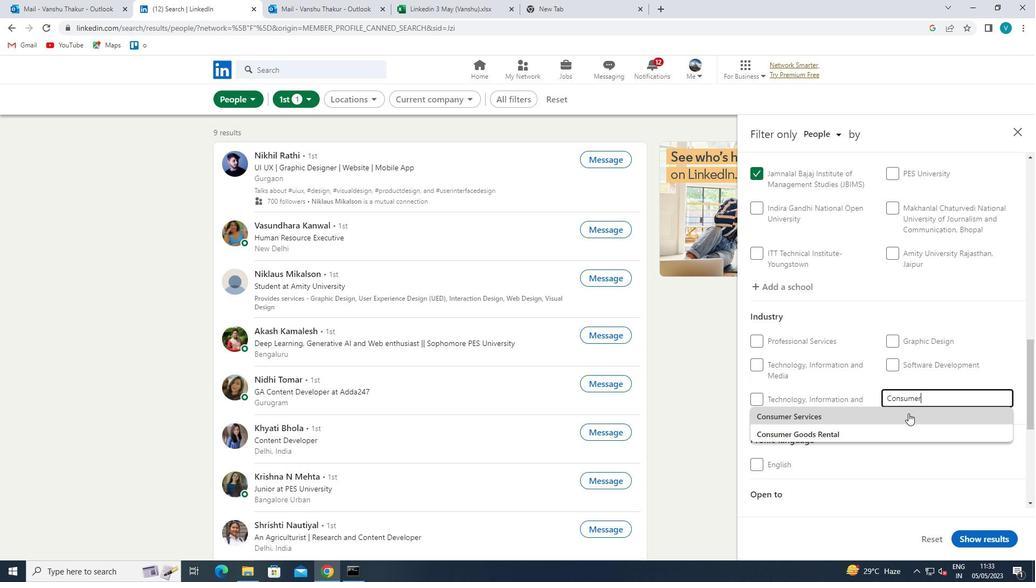 
Action: Mouse pressed left at (902, 426)
Screenshot: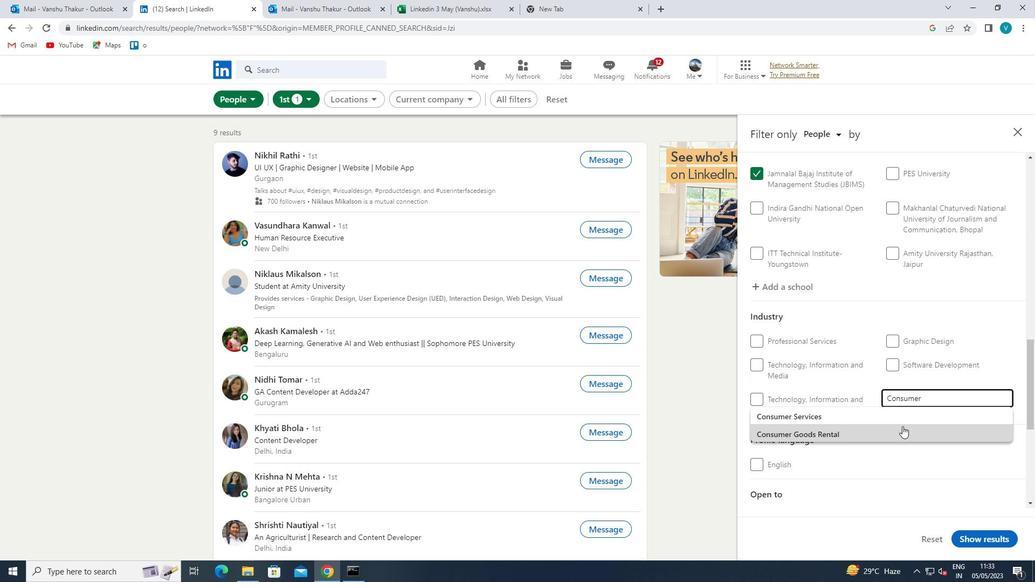 
Action: Mouse scrolled (902, 425) with delta (0, 0)
Screenshot: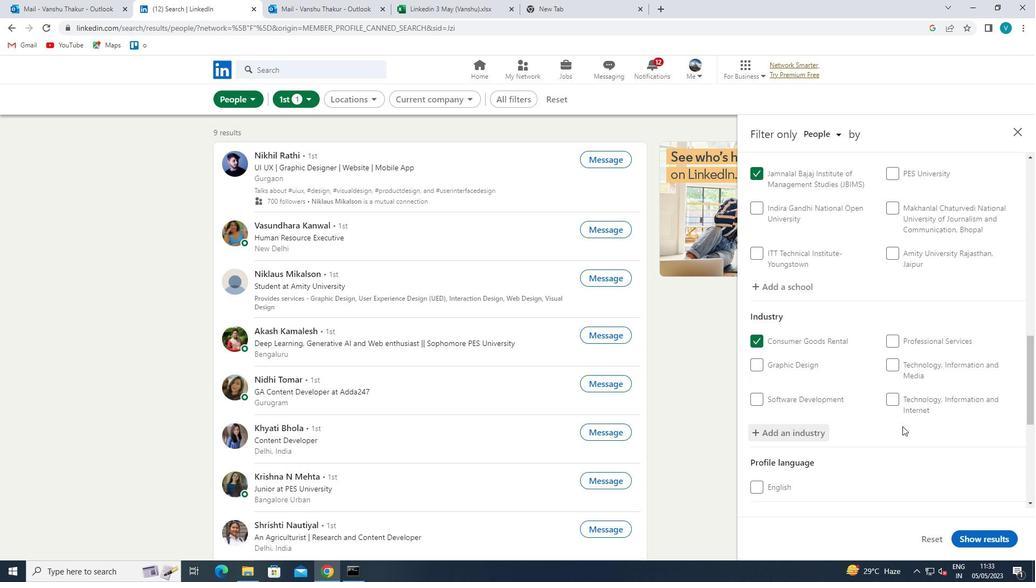 
Action: Mouse scrolled (902, 425) with delta (0, 0)
Screenshot: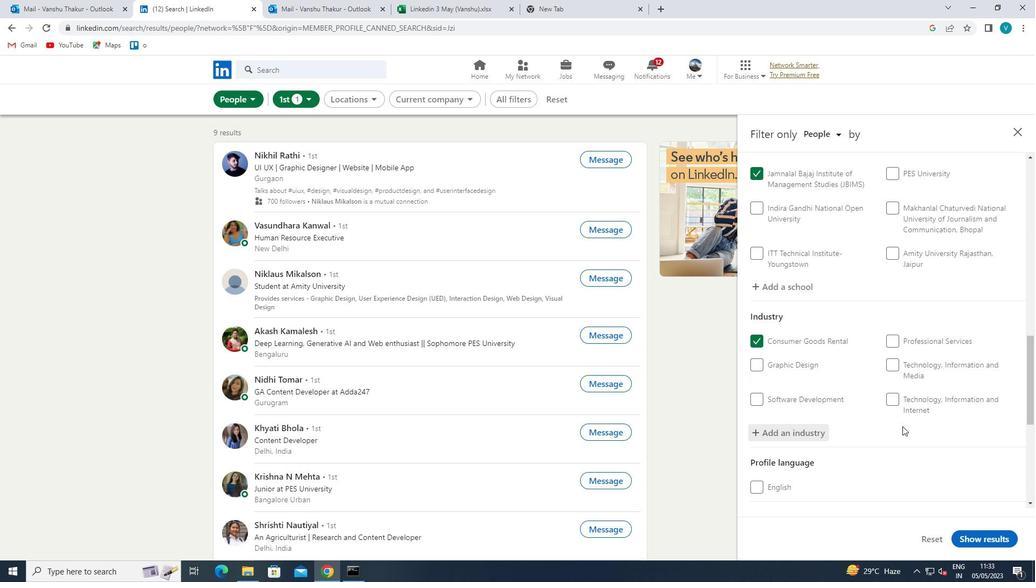 
Action: Mouse scrolled (902, 425) with delta (0, 0)
Screenshot: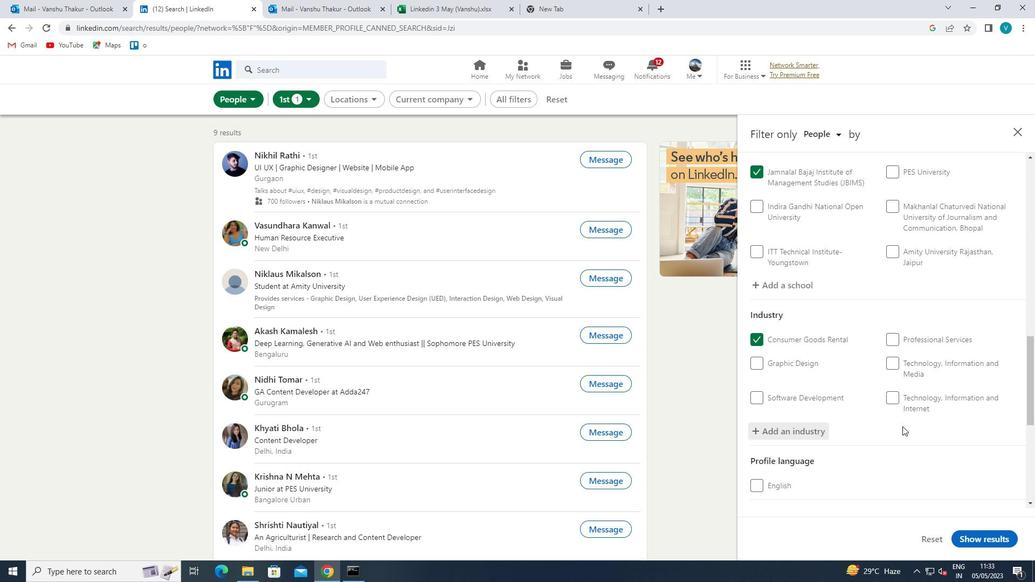 
Action: Mouse scrolled (902, 425) with delta (0, 0)
Screenshot: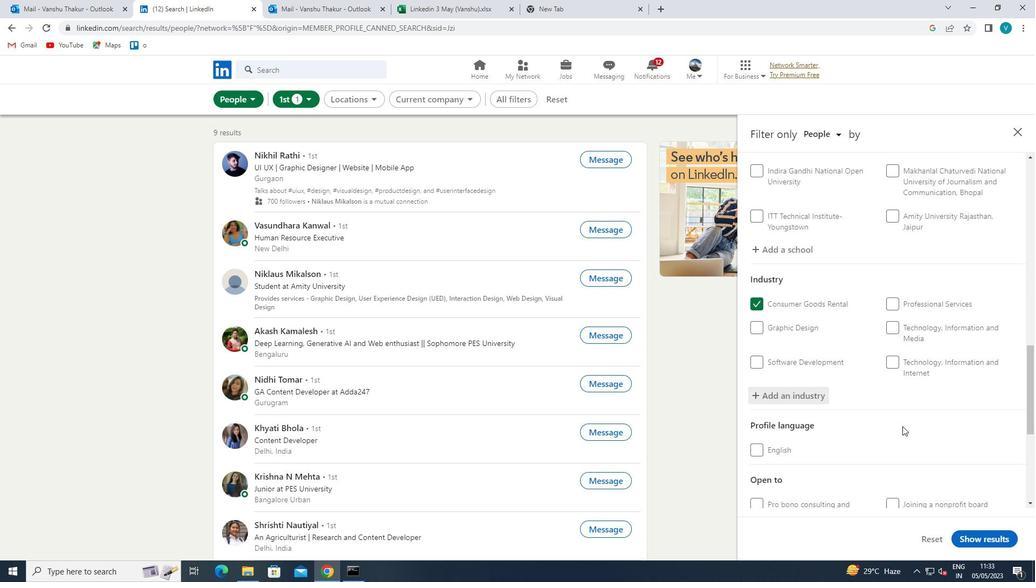 
Action: Mouse scrolled (902, 425) with delta (0, 0)
Screenshot: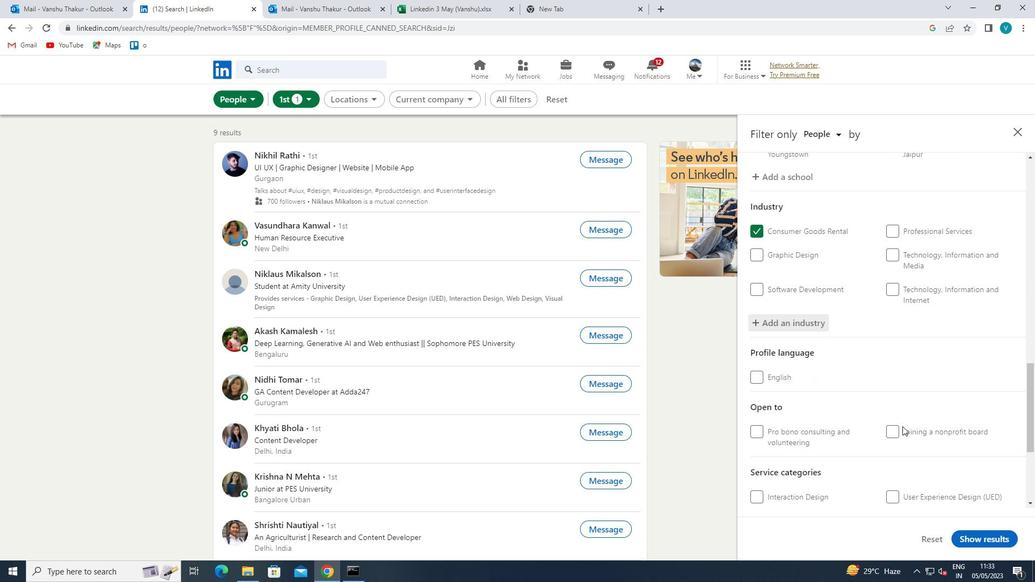 
Action: Mouse moved to (922, 379)
Screenshot: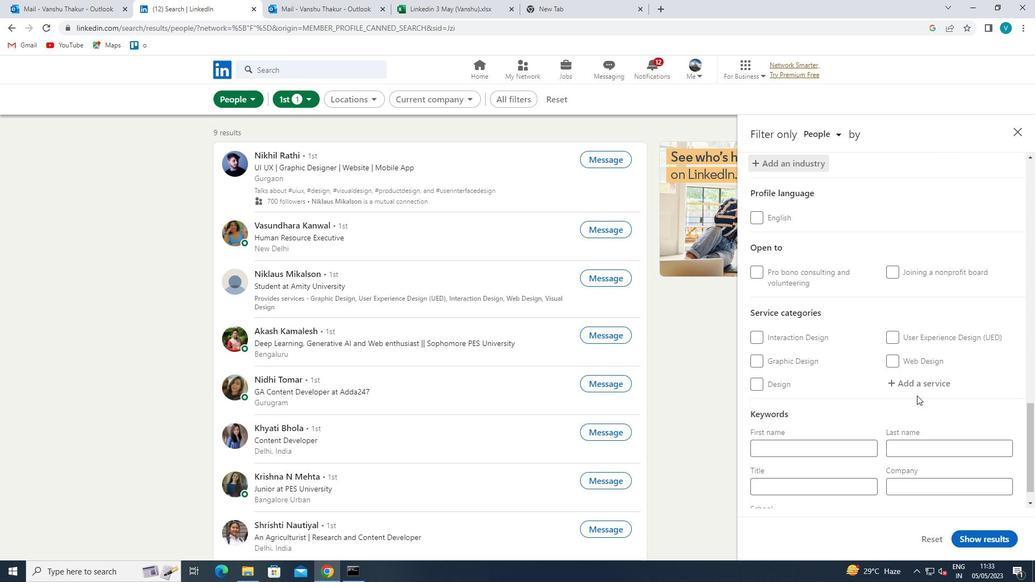 
Action: Mouse pressed left at (922, 379)
Screenshot: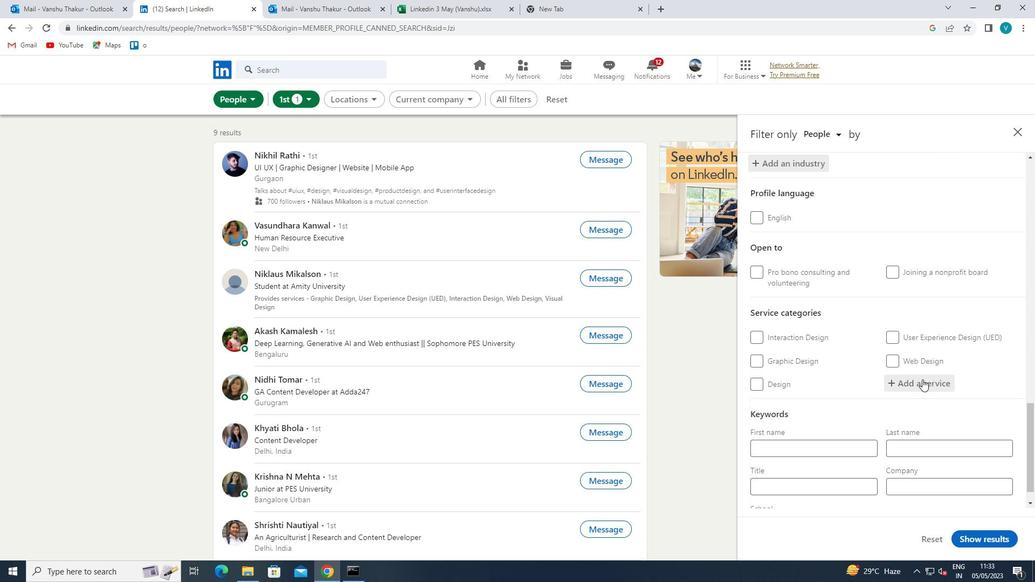 
Action: Key pressed <Key.shift>EVN<Key.backspace>ENT
Screenshot: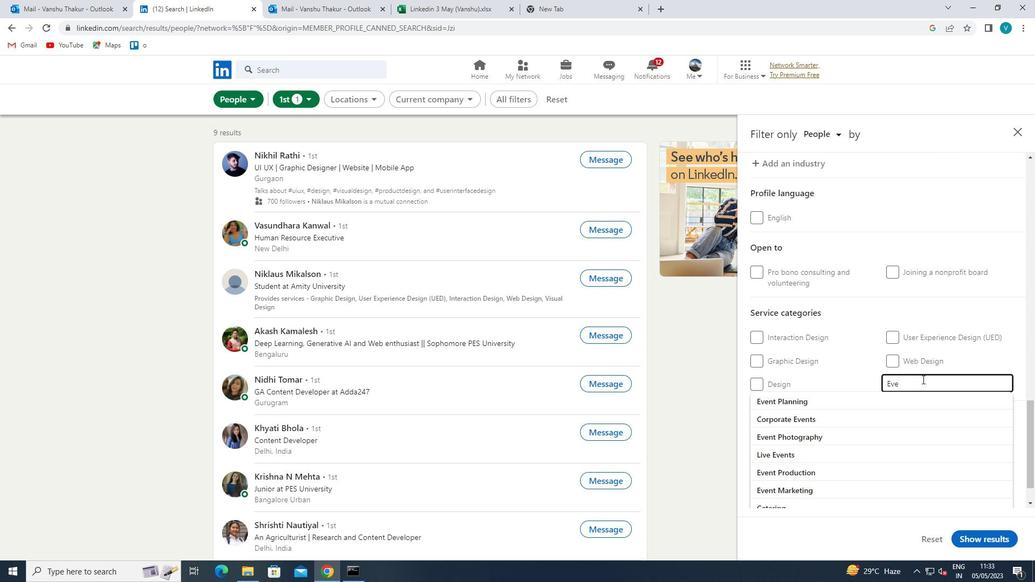 
Action: Mouse moved to (898, 396)
Screenshot: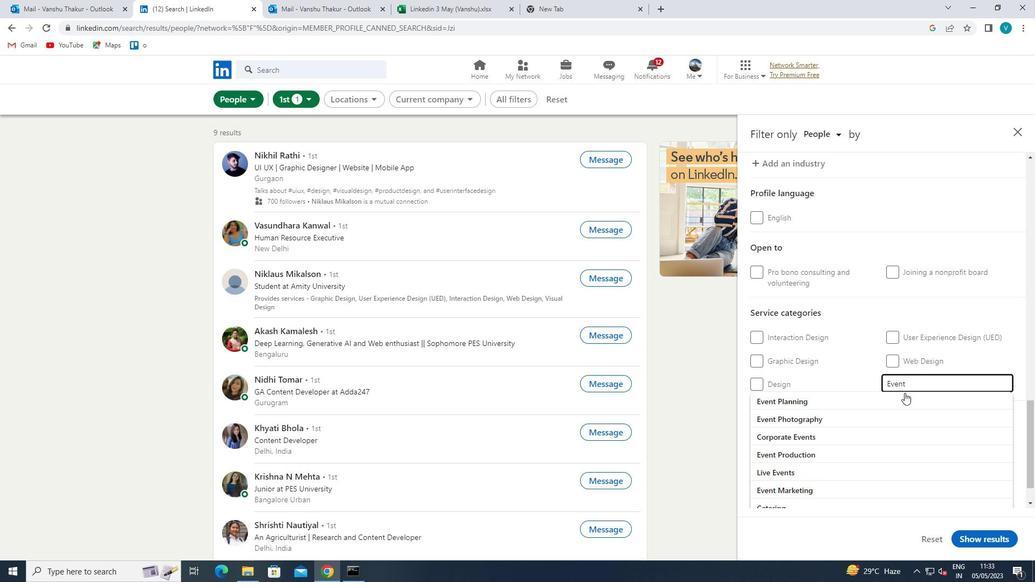 
Action: Mouse pressed left at (898, 396)
Screenshot: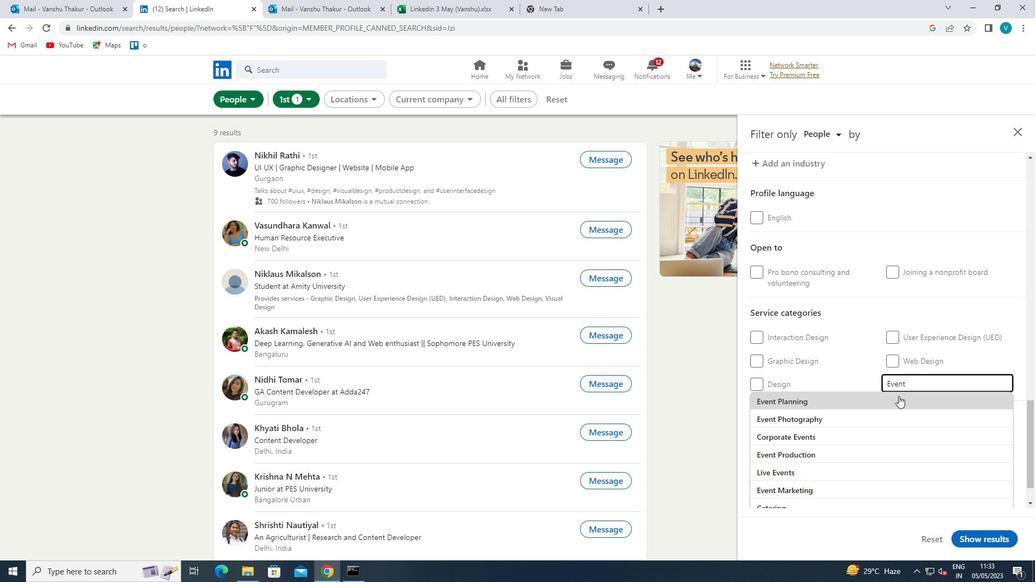 
Action: Mouse scrolled (898, 395) with delta (0, 0)
Screenshot: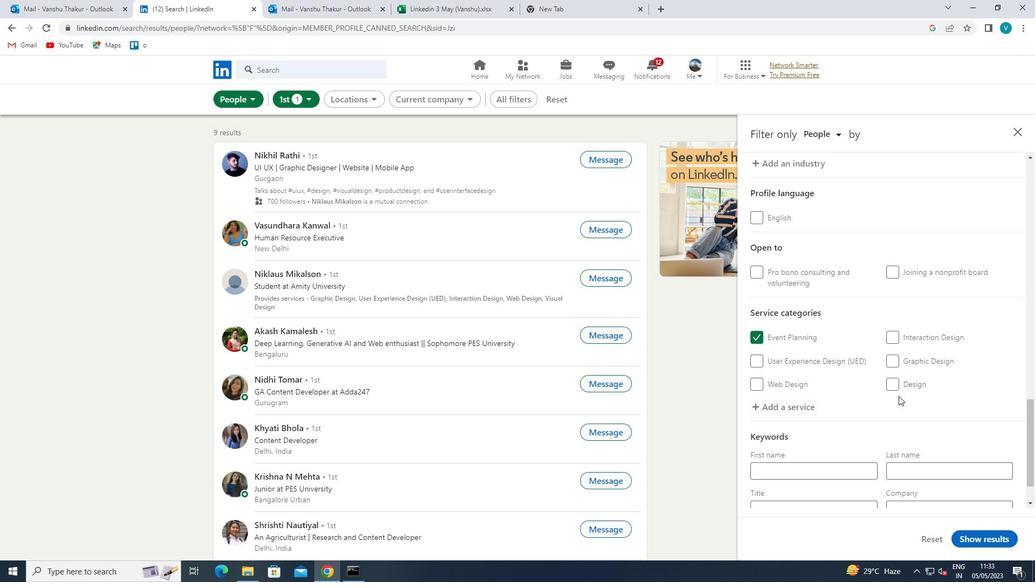 
Action: Mouse scrolled (898, 395) with delta (0, 0)
Screenshot: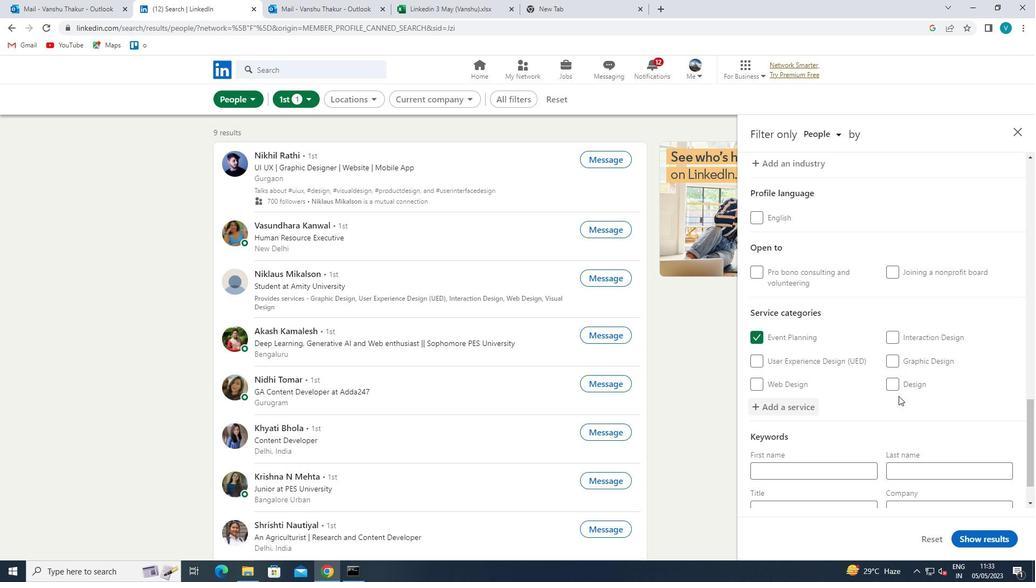 
Action: Mouse scrolled (898, 395) with delta (0, 0)
Screenshot: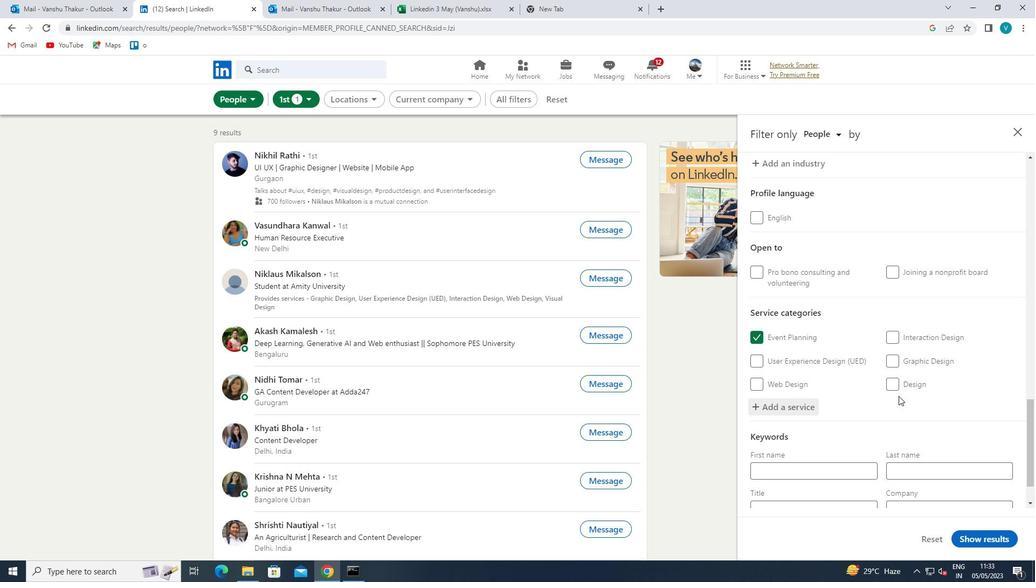 
Action: Mouse moved to (838, 463)
Screenshot: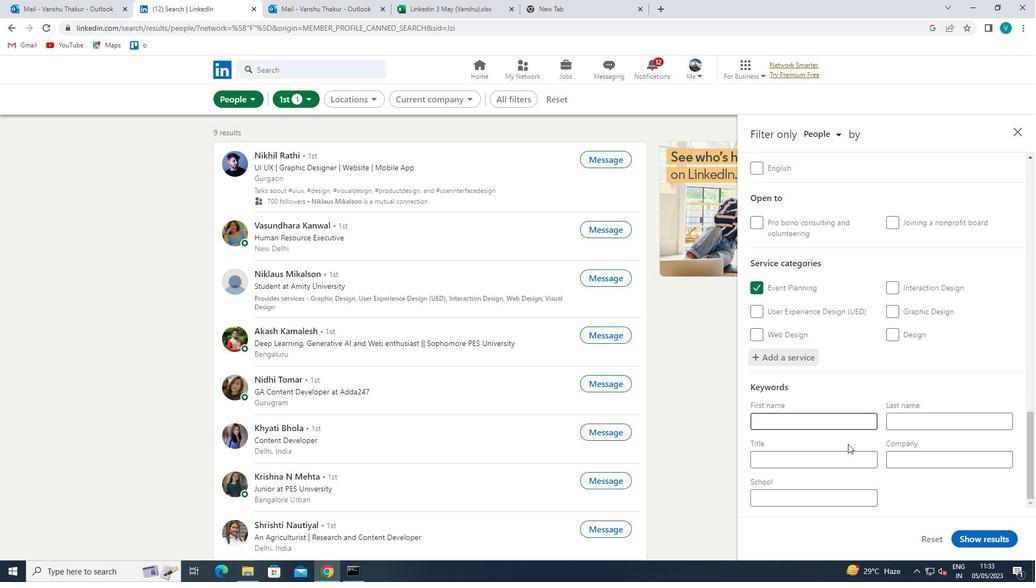 
Action: Mouse pressed left at (838, 463)
Screenshot: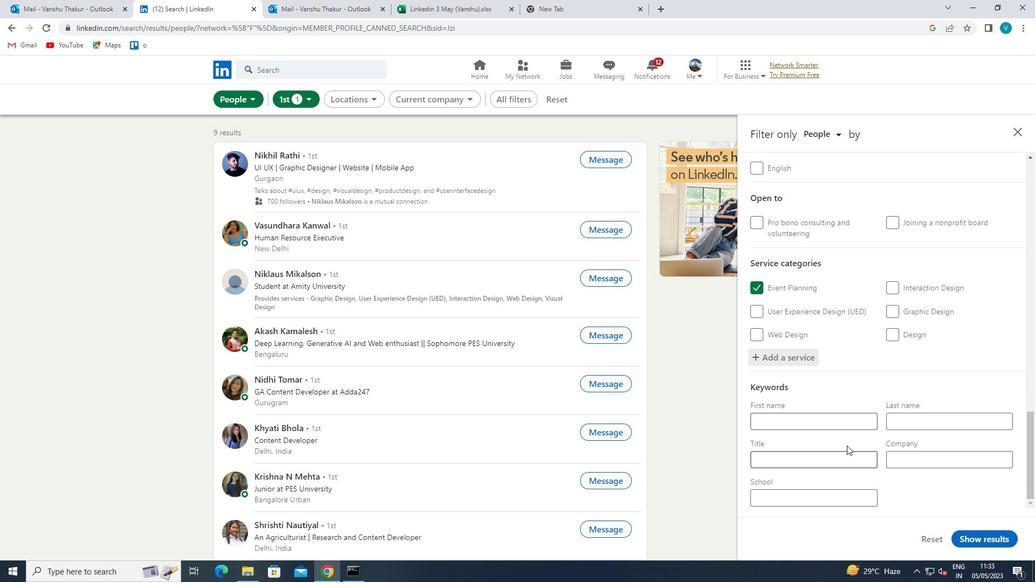 
Action: Key pressed <Key.shift>COURIER
Screenshot: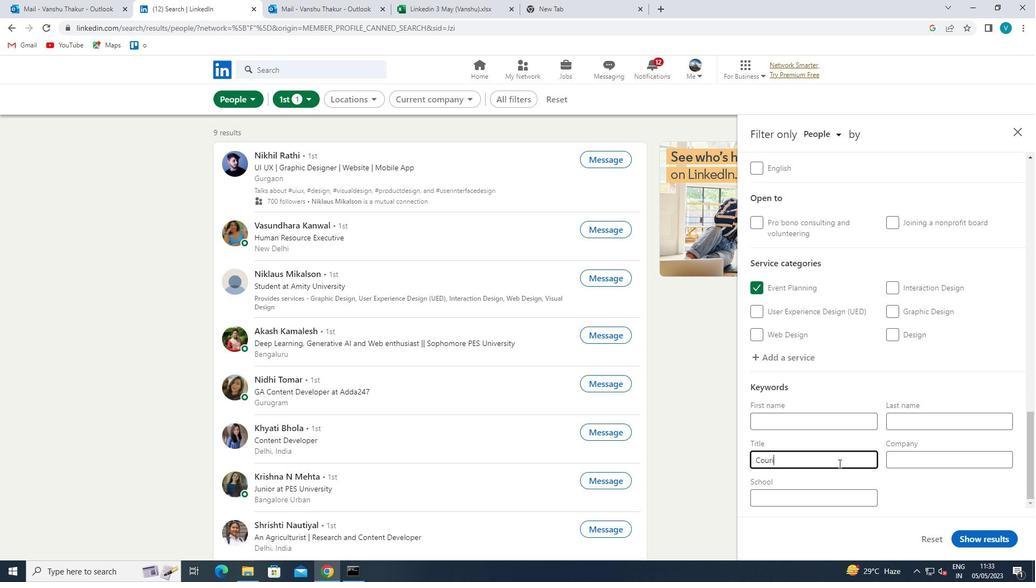 
Action: Mouse moved to (995, 537)
Screenshot: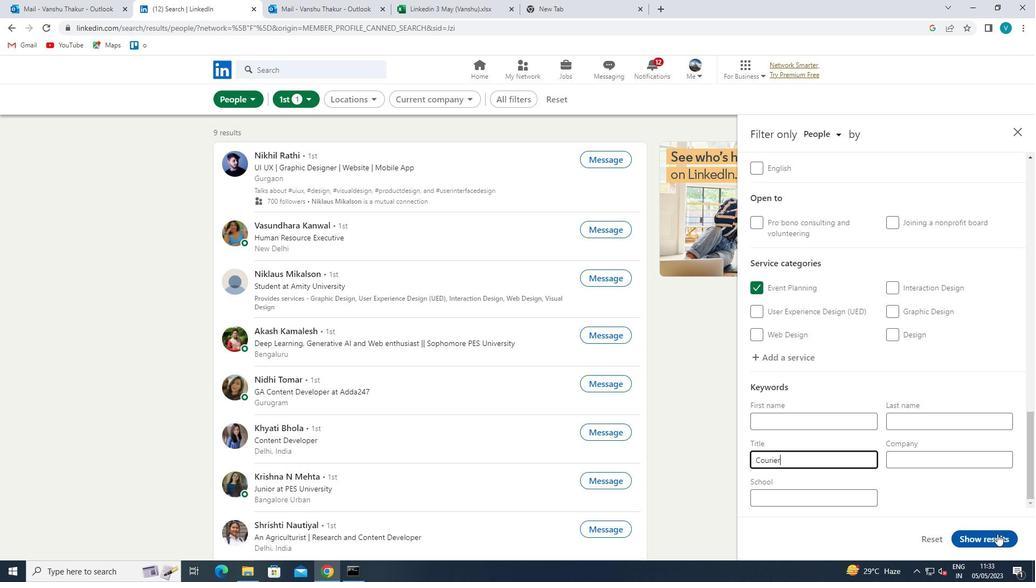 
Action: Mouse pressed left at (995, 537)
Screenshot: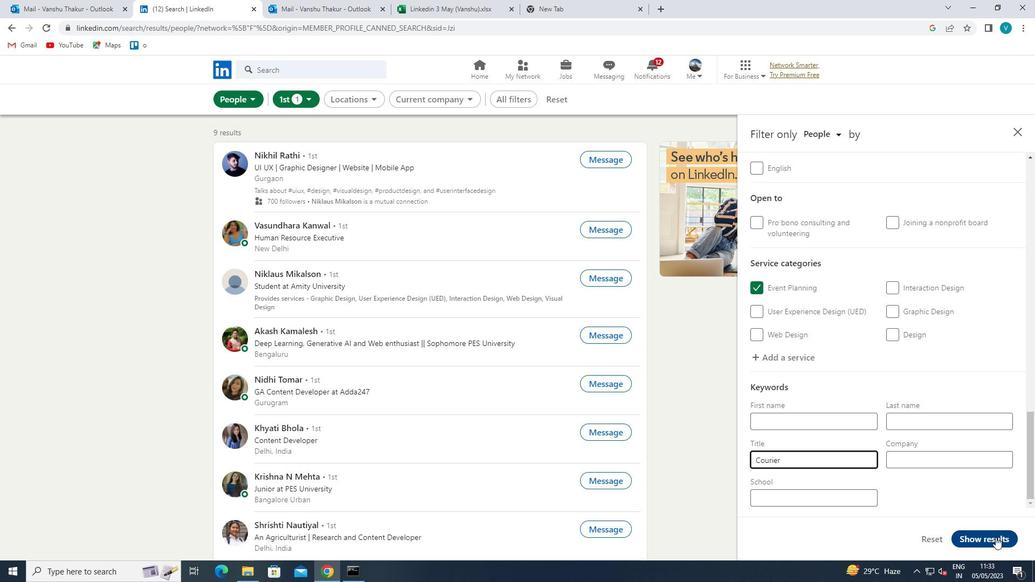 
